 Task: open an excel sheet and write heading  Budget GuruAdd Categories in a column and its values below  'Housing, Transportation, Groceries, Utilities, Entertainment, Dining Out, Health, Miscellaneous, Savings & Total. 'Add Budgeted amount in next column and its values below  $1,500, $300, $400, $200, $150, $250, $100, $200, $500 & $4,600. Add Actual amountin next column and its values below   $1,400, $280, $420, $180, $170, $230, $120, $180, $520 & $4,500. Add Difference in next column and its values below  -$100, -$20, +$20, -$20, +$20, -$20, +$20, -$20, +$20 & -$100Save page Expense Control Sheet
Action: Mouse pressed left at (1241, 262)
Screenshot: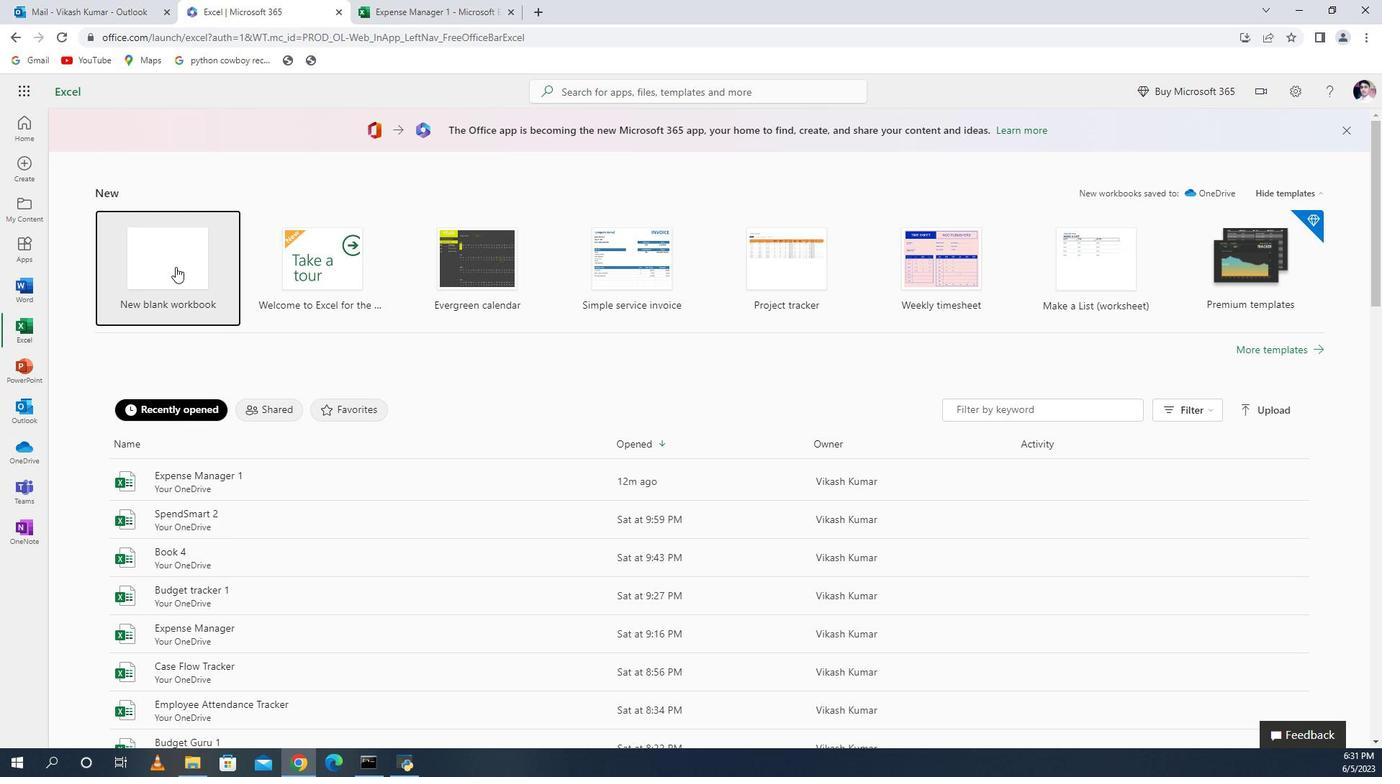 
Action: Mouse moved to (1127, 285)
Screenshot: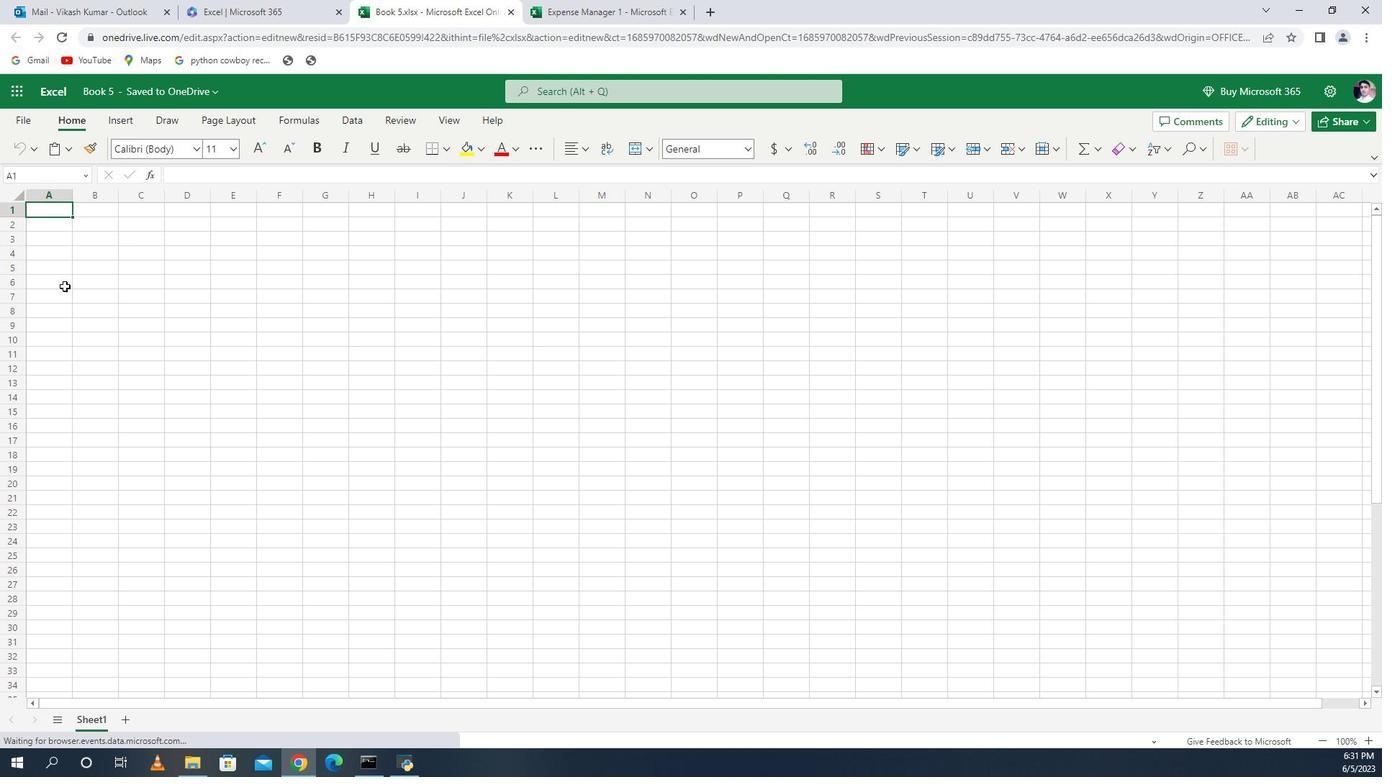 
Action: Mouse pressed left at (1127, 285)
Screenshot: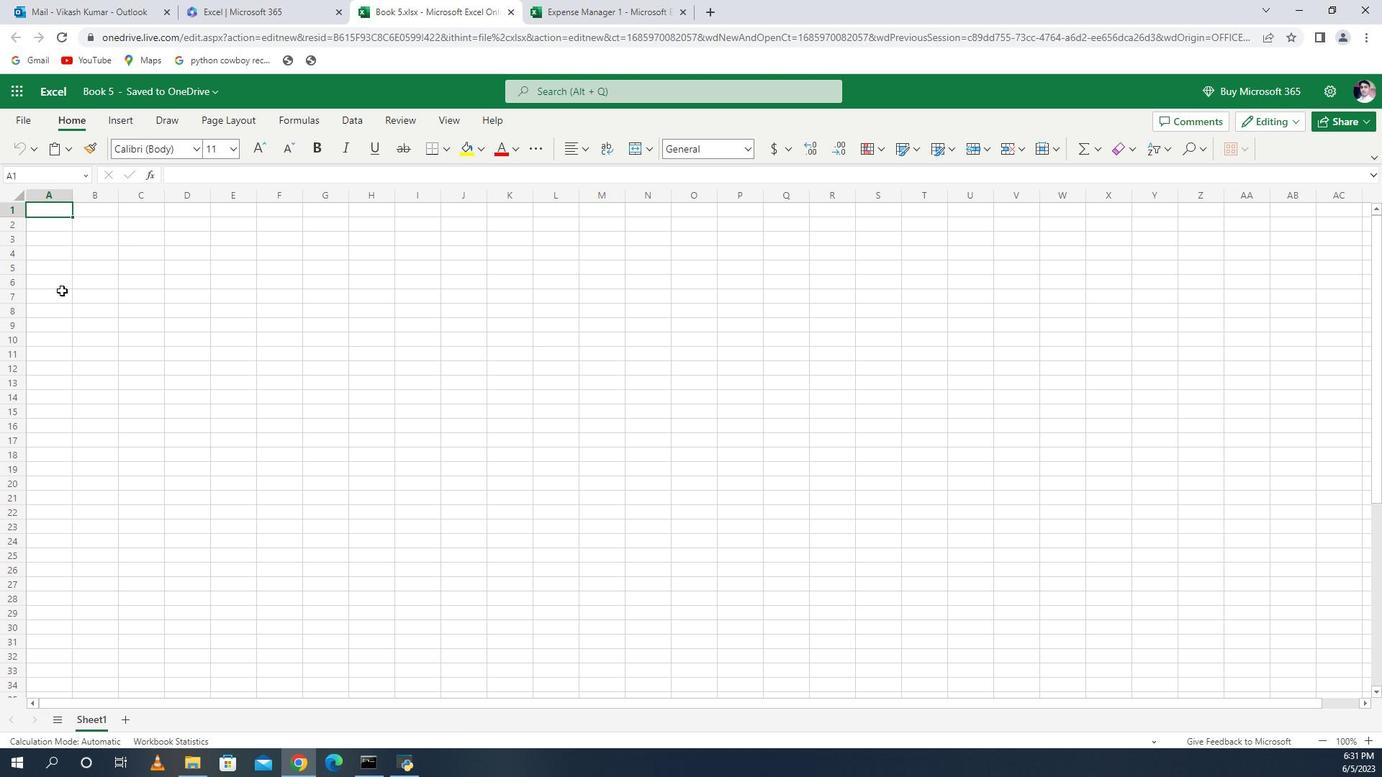 
Action: Key pressed <Key.up><Key.up><Key.up><Key.up><Key.up><Key.up>
Screenshot: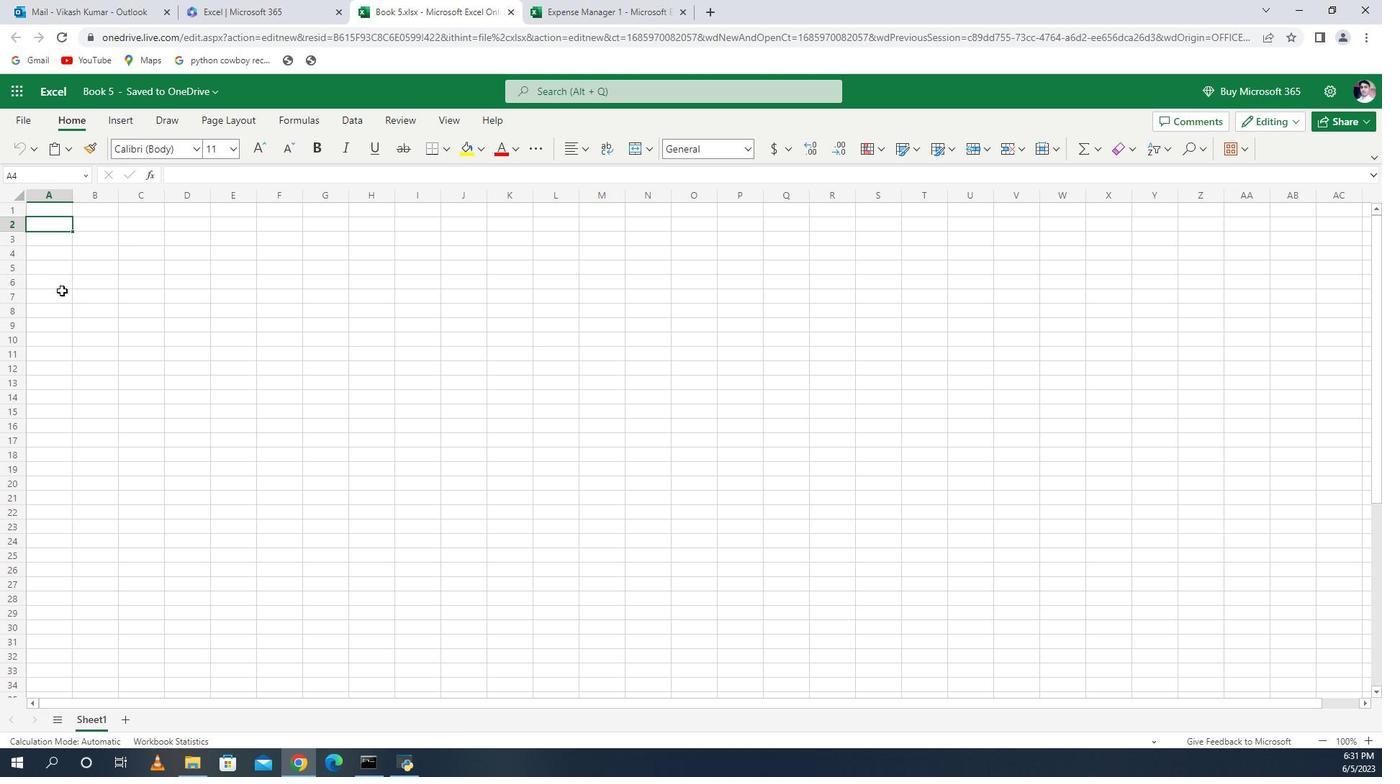 
Action: Mouse moved to (1166, 83)
Screenshot: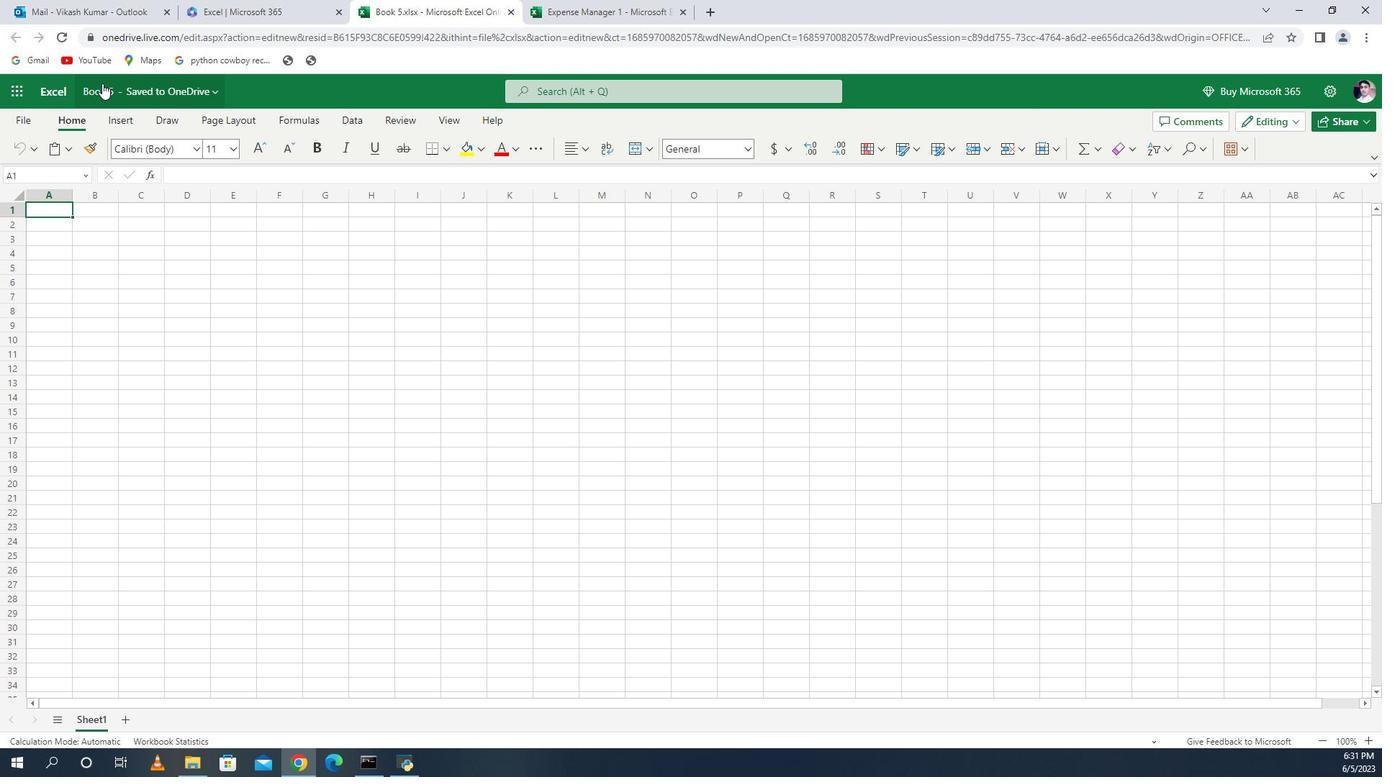 
Action: Mouse pressed left at (1166, 83)
Screenshot: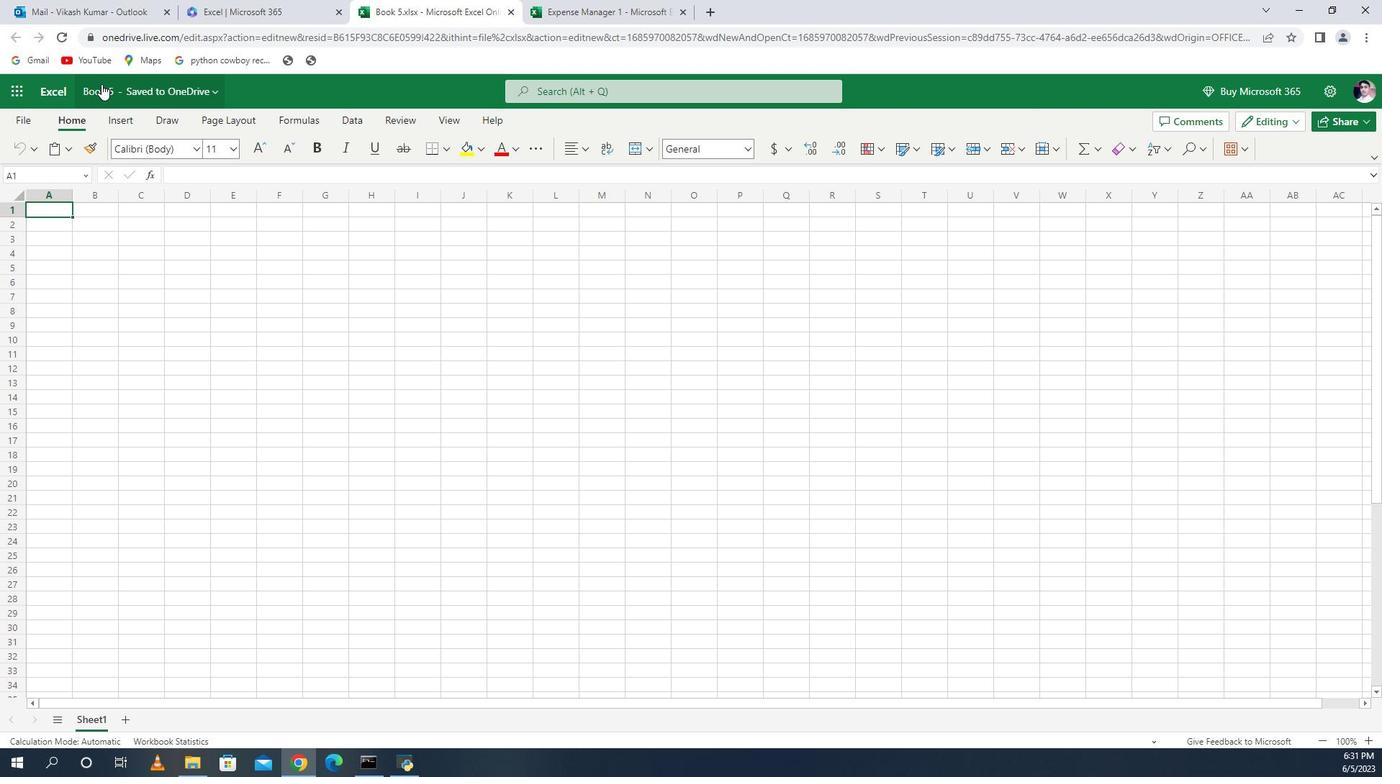
Action: Key pressed <Key.shift>Budget<Key.space><Key.shift>Gt<Key.backspace>ru<Key.backspace><Key.backspace>uructrl+Actrl+C<Key.enter>
Screenshot: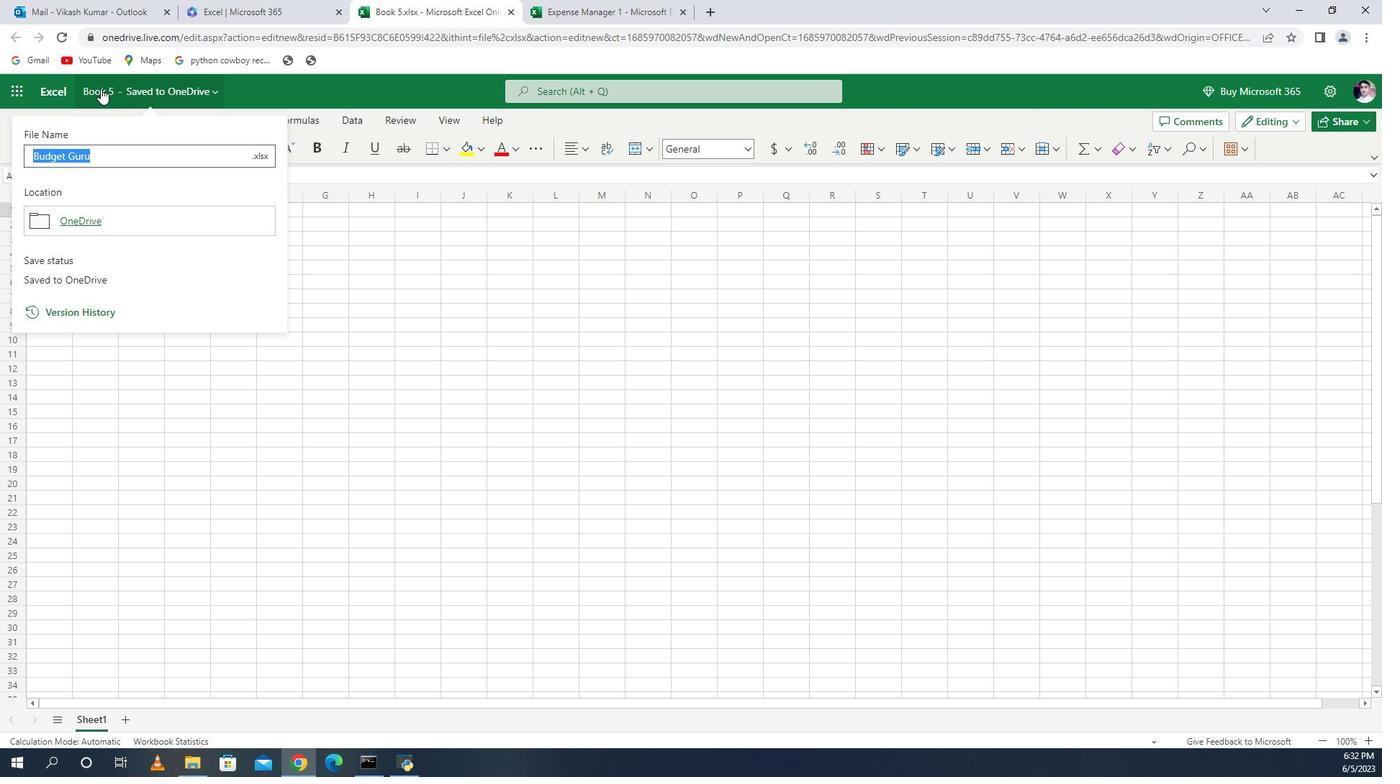 
Action: Mouse moved to (1160, 717)
Screenshot: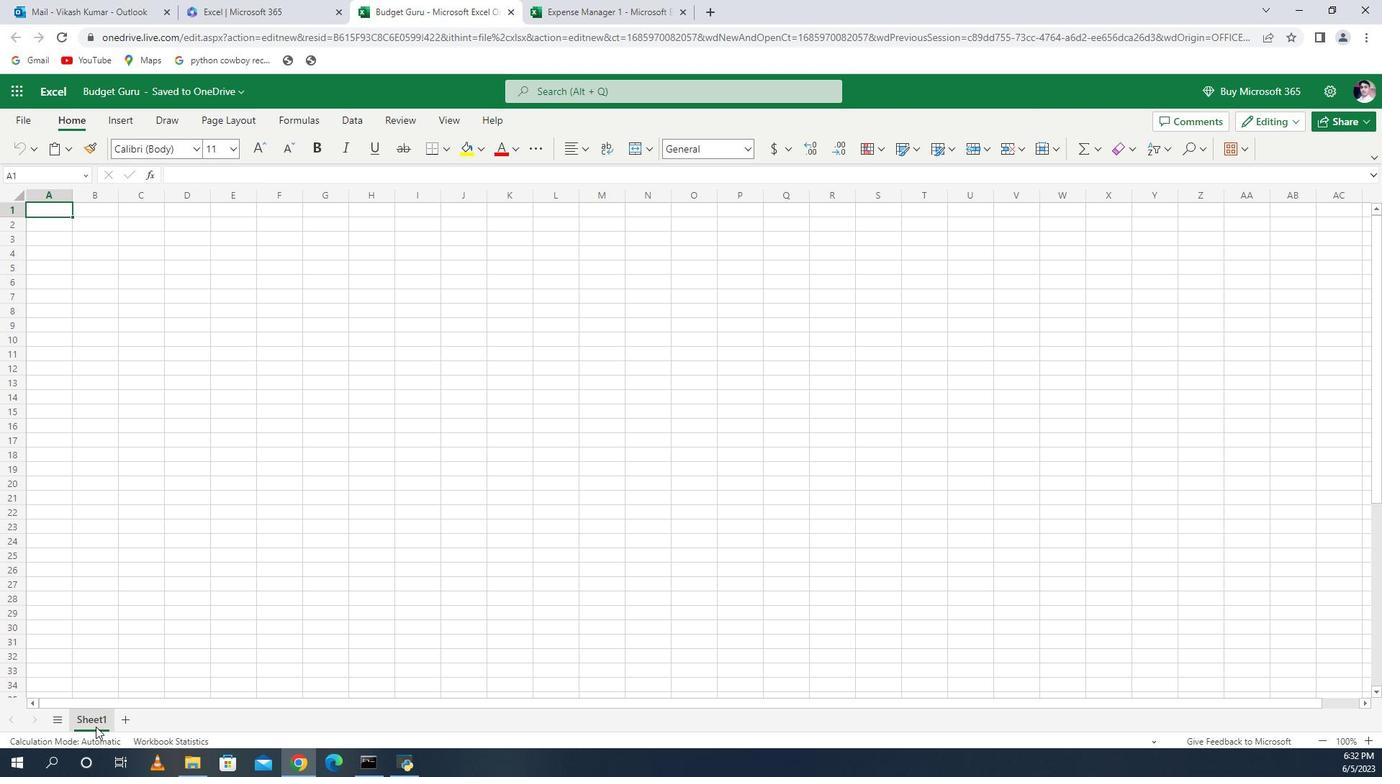 
Action: Mouse pressed right at (1160, 717)
Screenshot: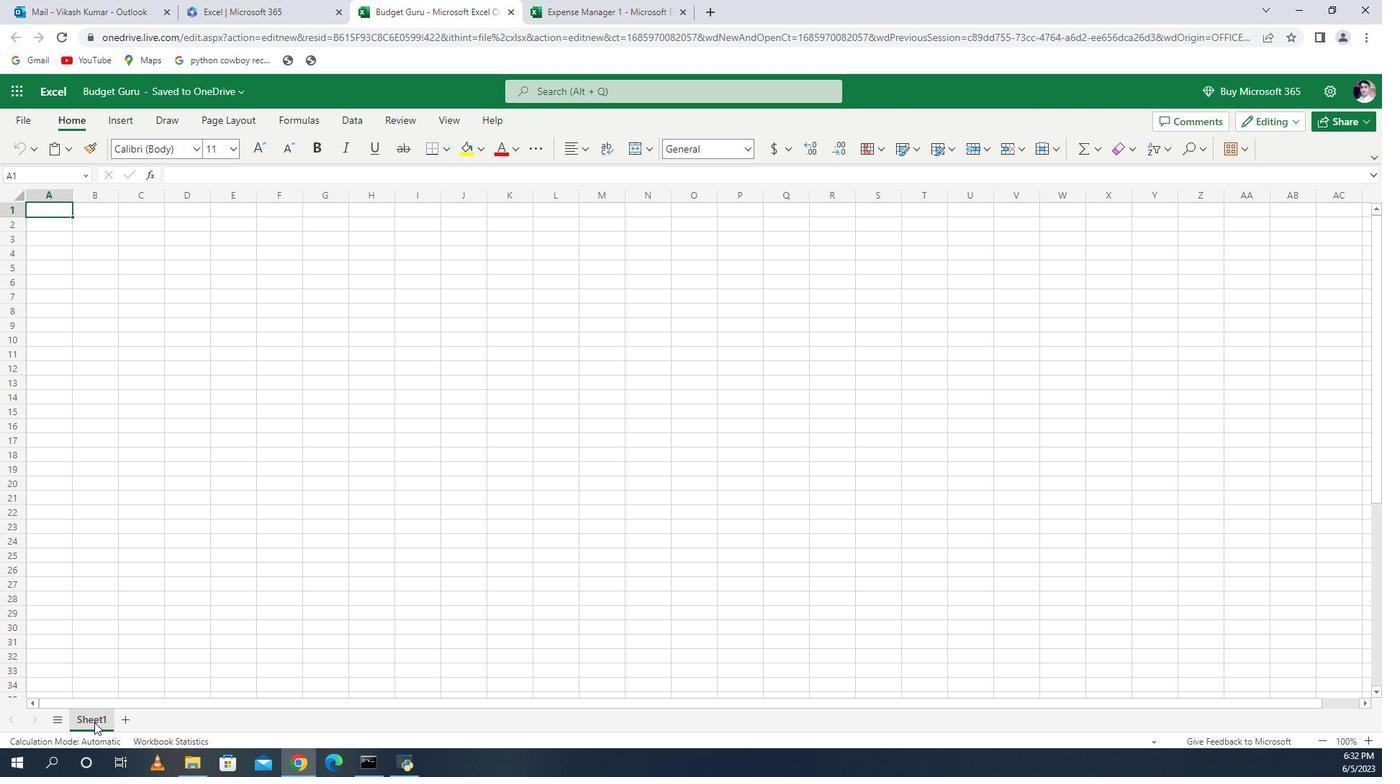 
Action: Mouse moved to (1212, 512)
Screenshot: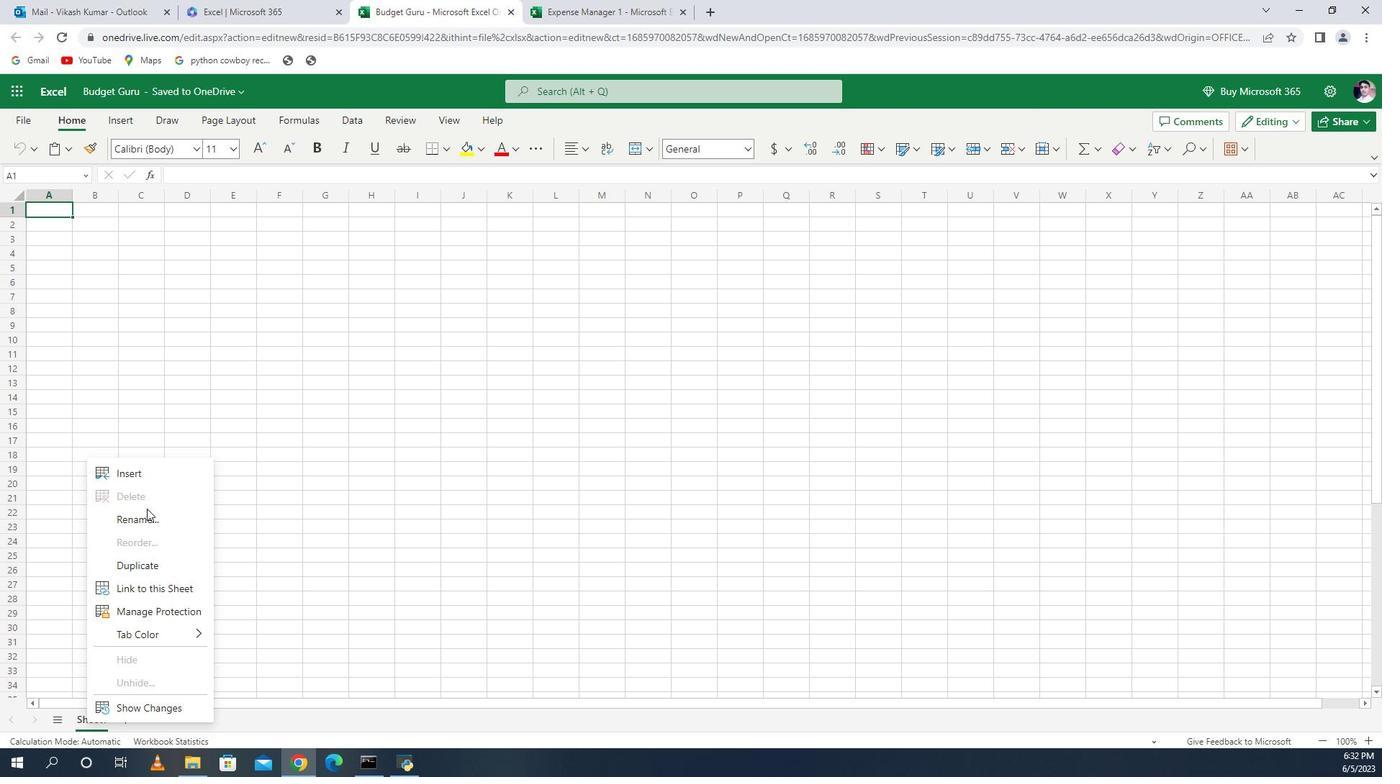 
Action: Mouse pressed left at (1212, 512)
Screenshot: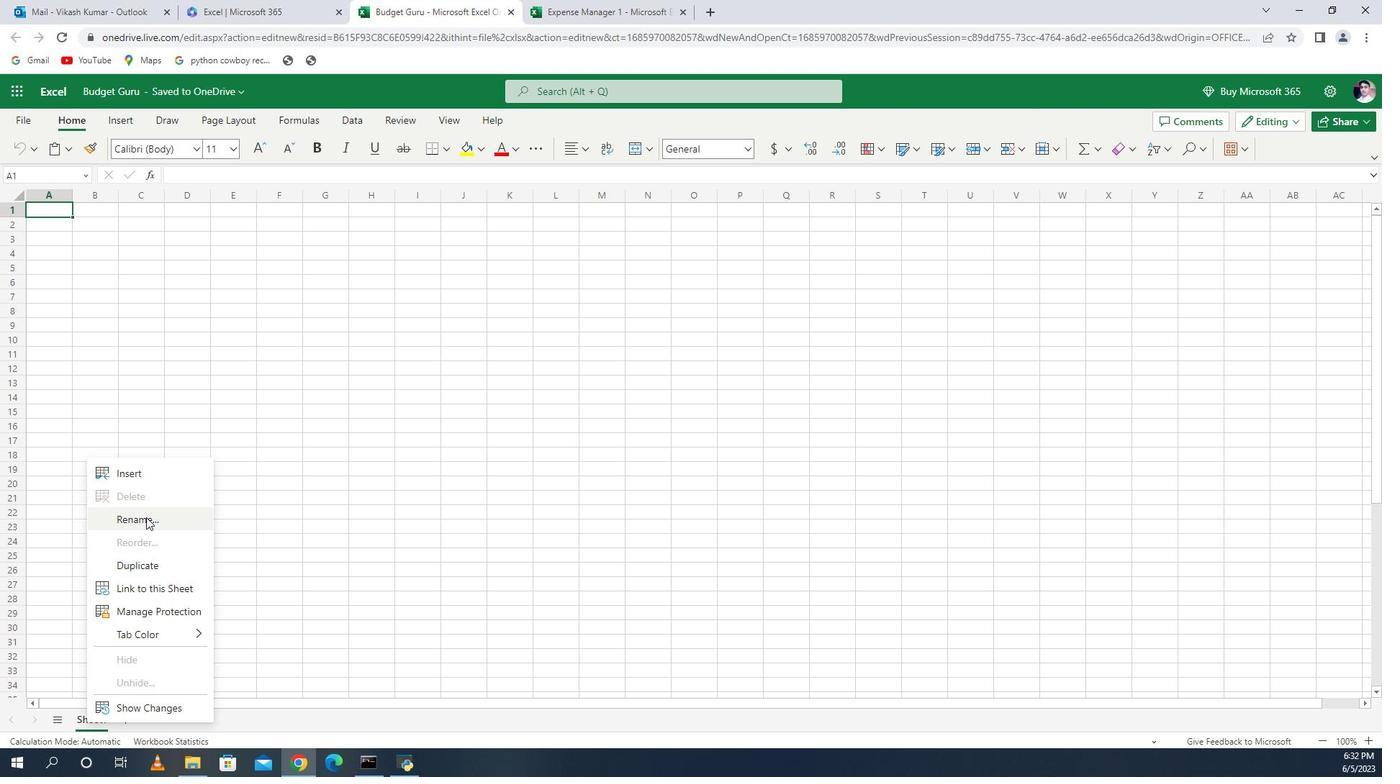 
Action: Key pressed ctrl+Actrl+V<Key.enter>
Screenshot: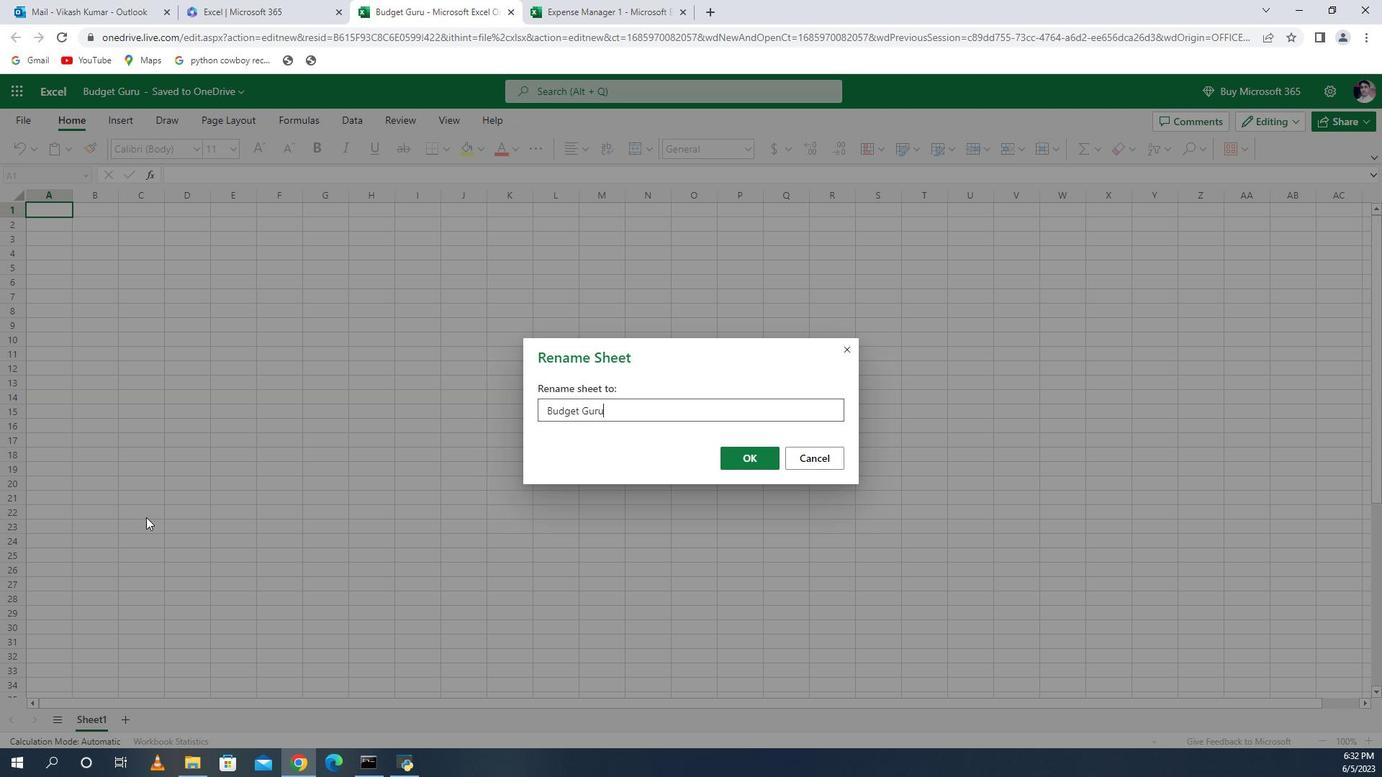 
Action: Mouse moved to (1157, 369)
Screenshot: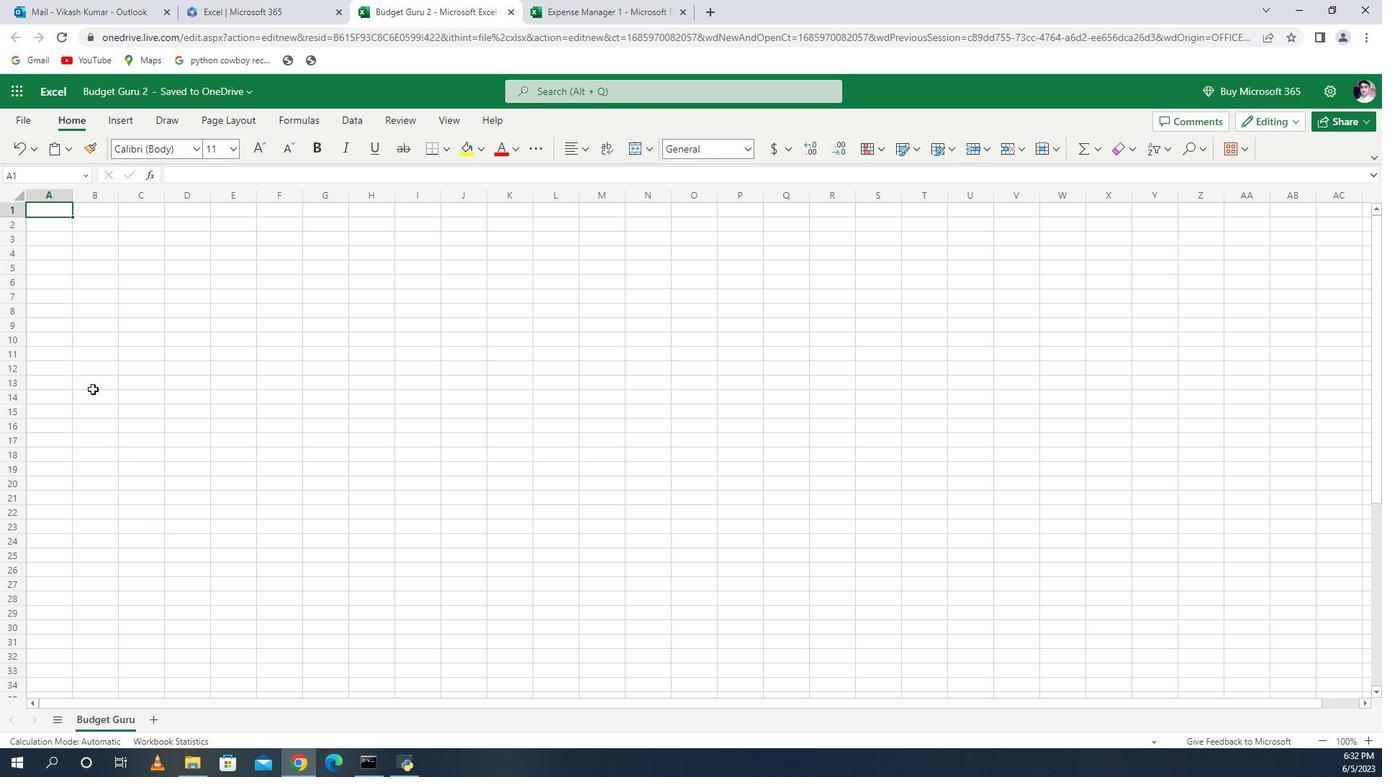 
Action: Key pressed ctrl+V
Screenshot: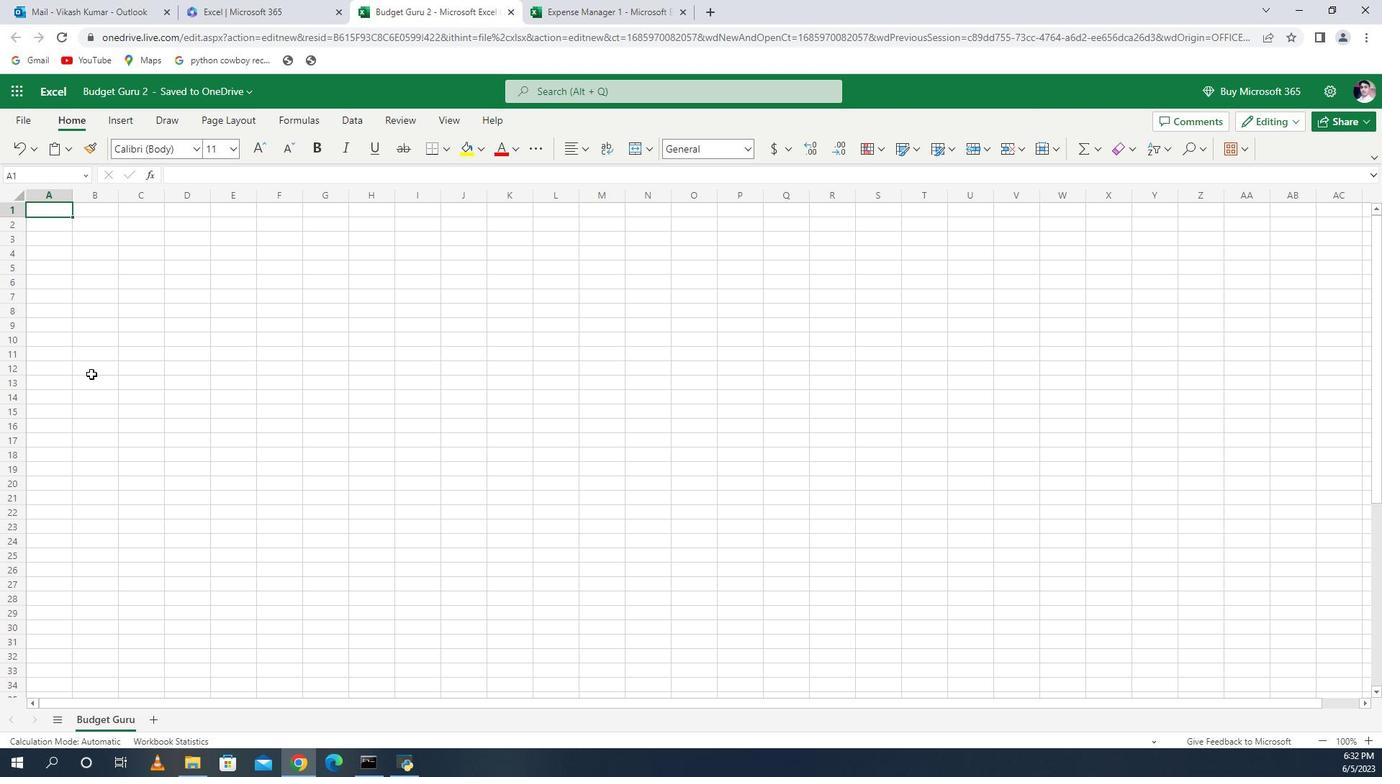 
Action: Mouse pressed left at (1157, 369)
Screenshot: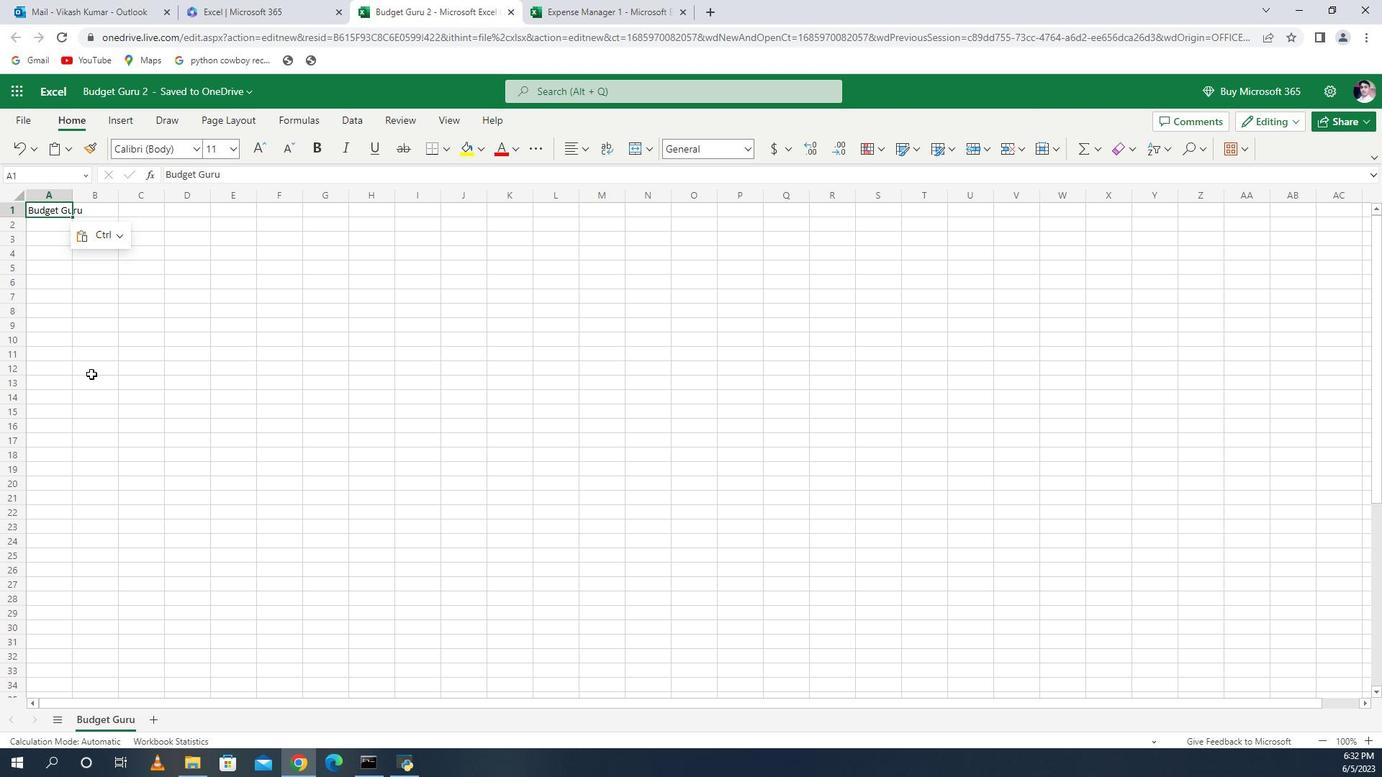 
Action: Mouse moved to (1138, 192)
Screenshot: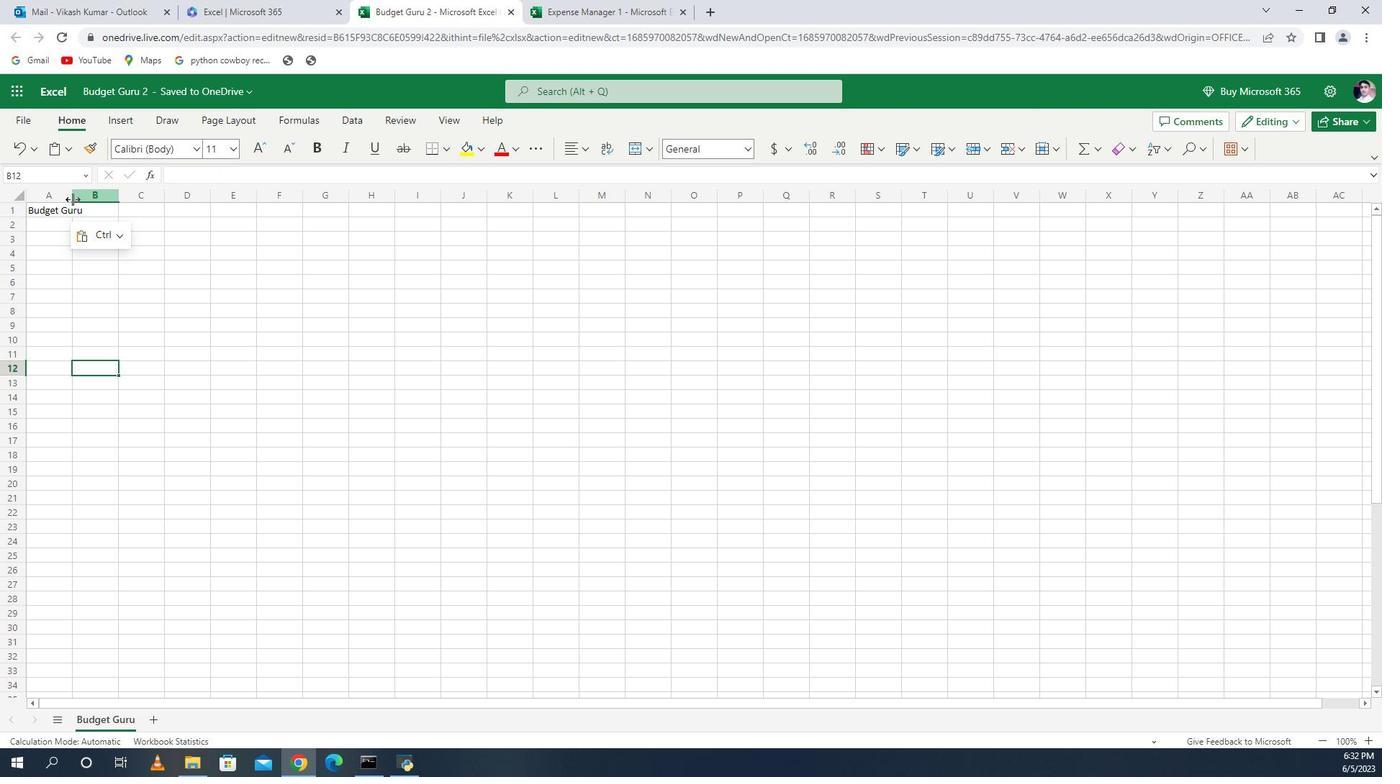 
Action: Mouse pressed left at (1138, 192)
Screenshot: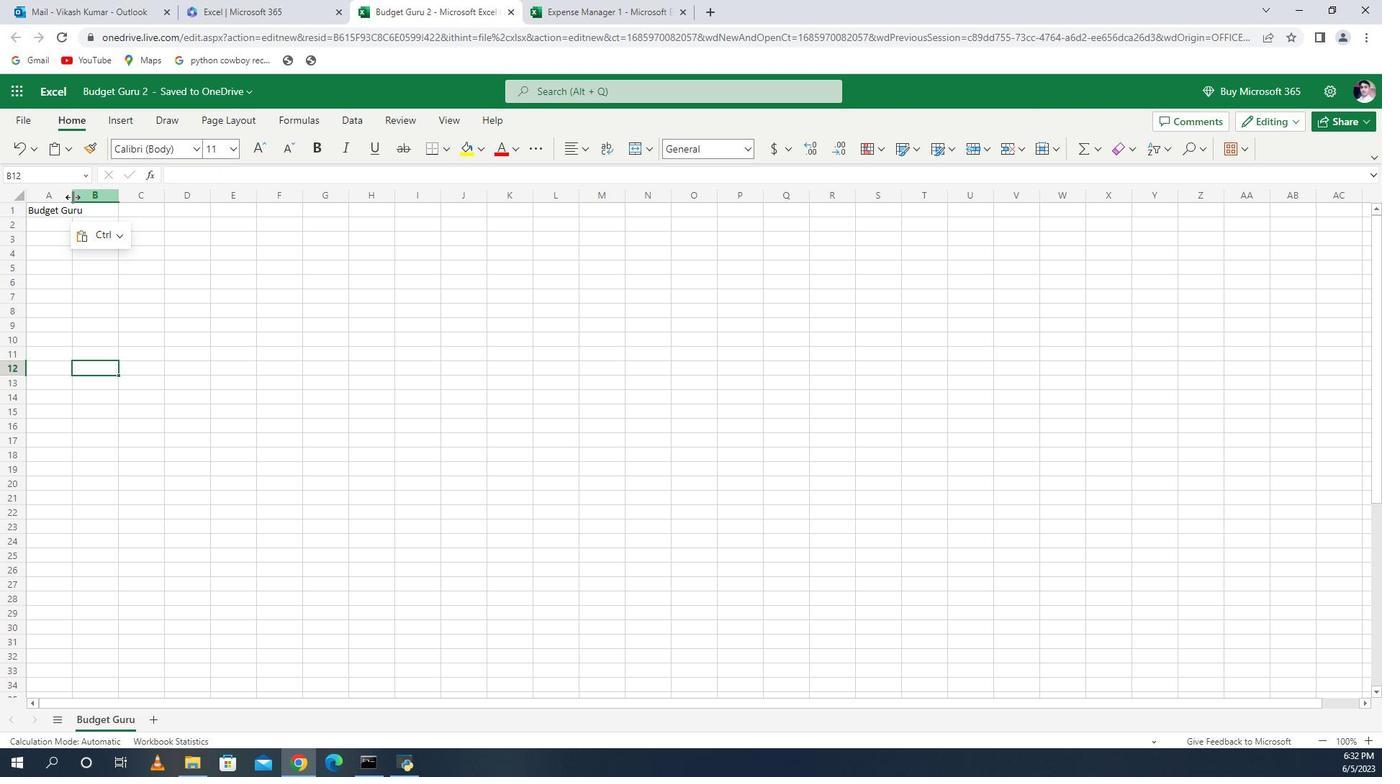 
Action: Mouse pressed left at (1138, 192)
Screenshot: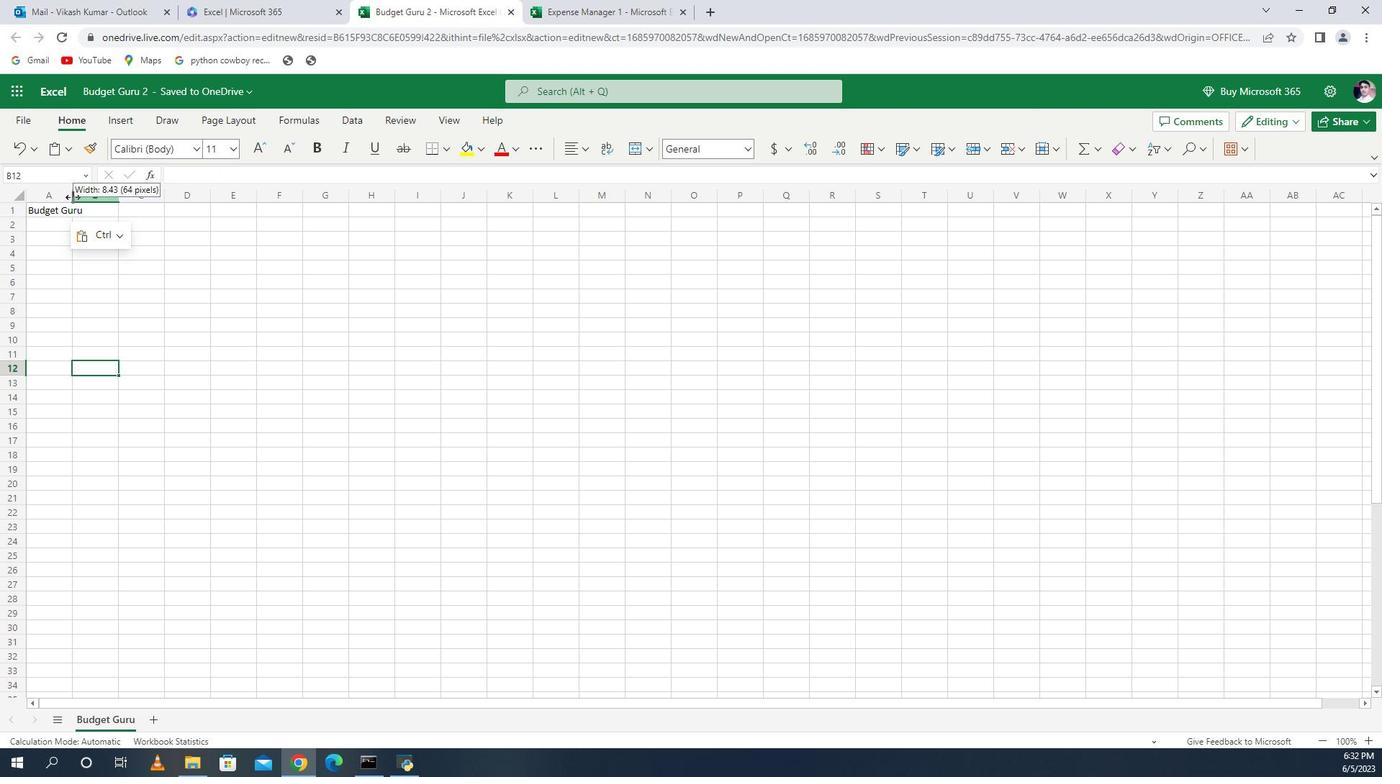 
Action: Mouse moved to (1145, 219)
Screenshot: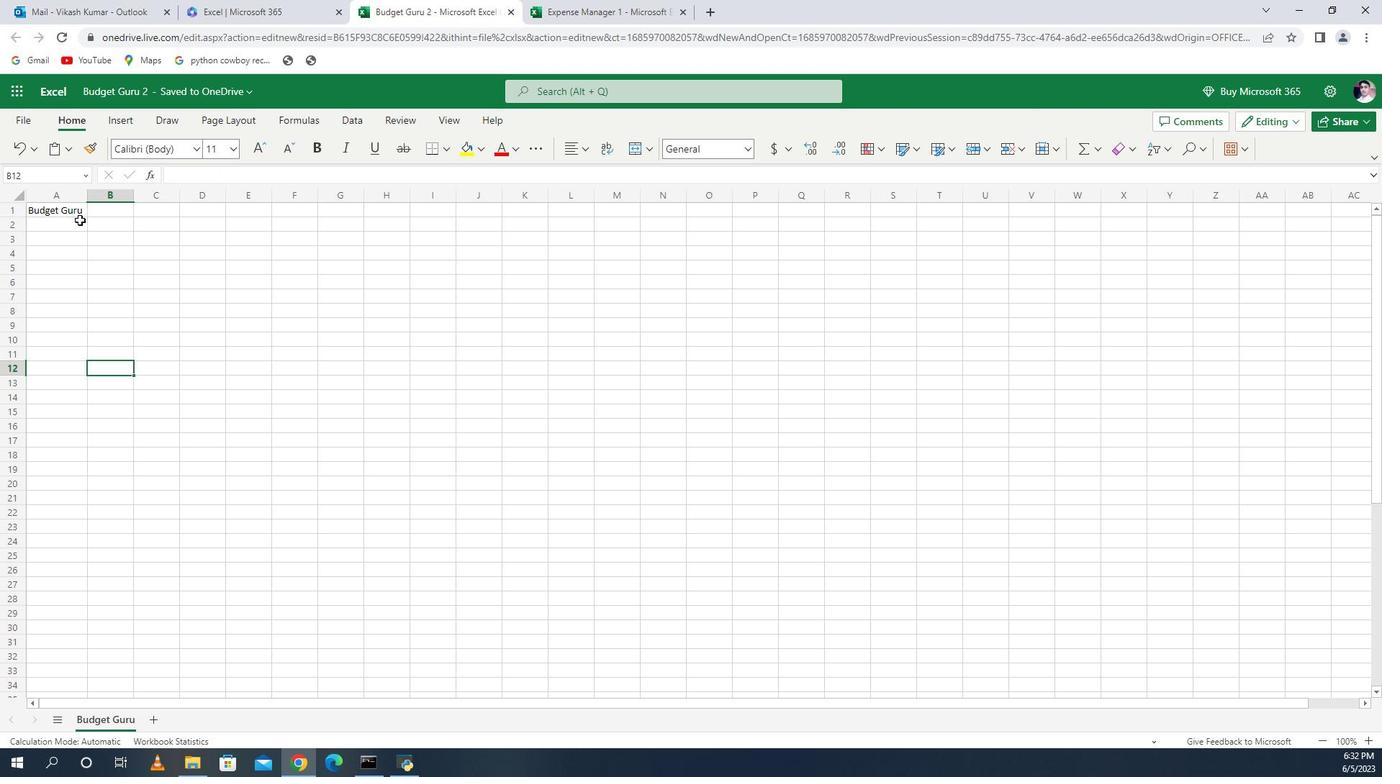 
Action: Mouse pressed left at (1145, 219)
Screenshot: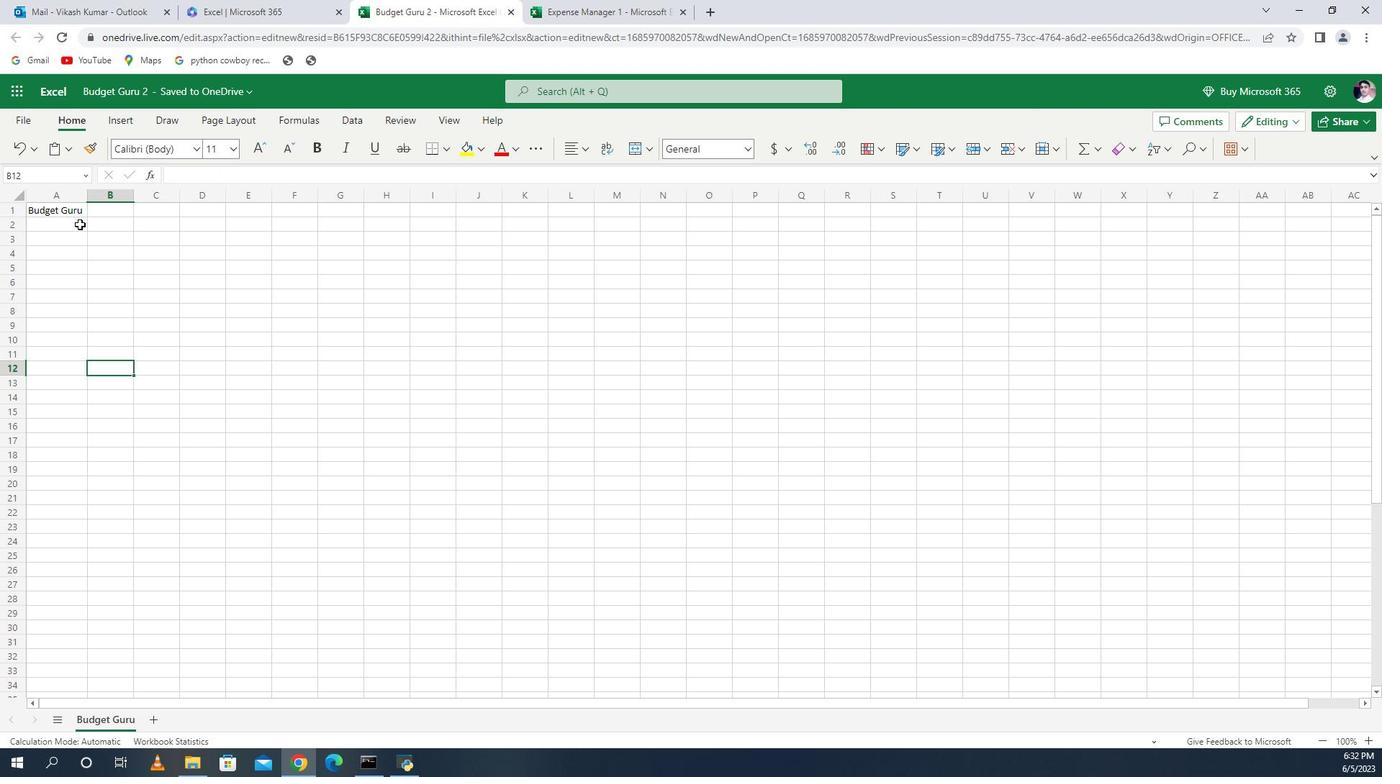
Action: Mouse moved to (1311, 298)
Screenshot: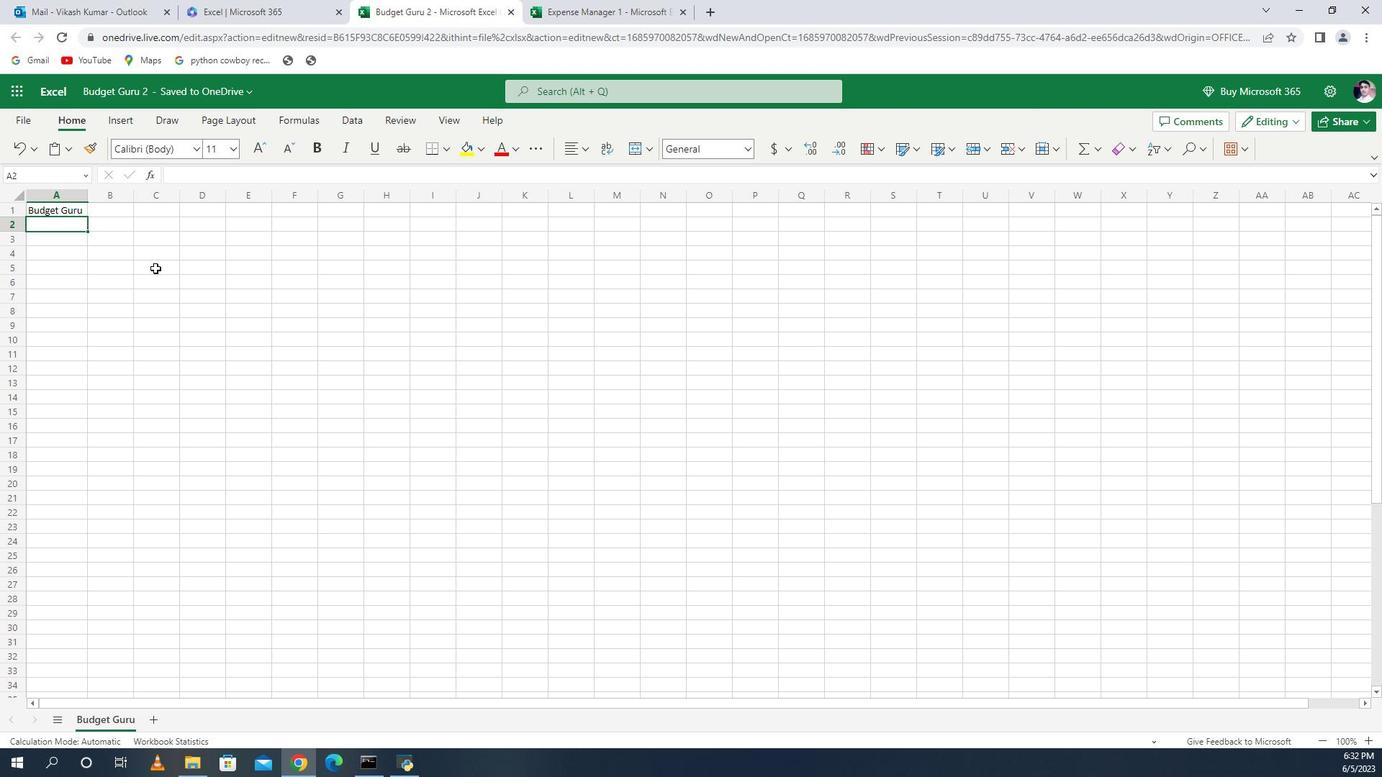 
Action: Key pressed <Key.shift>Categories<Key.enter><Key.shift>Housn<Key.enter><Key.up><Key.shift>Housing<Key.enter><Key.shift>Transportation<Key.enter><Key.shift><Key.shift><Key.shift><Key.shift><Key.shift>Grocries<Key.enter><Key.shift>Utilities<Key.enter><Key.shift>Entertainment<Key.enter><Key.shift><Key.shift><Key.shift><Key.shift><Key.shift><Key.shift><Key.shift><Key.shift><Key.shift><Key.shift><Key.shift><Key.shift><Key.shift><Key.shift><Key.shift><Key.shift><Key.shift><Key.shift><Key.shift><Key.shift><Key.shift><Key.shift><Key.shift><Key.shift><Key.shift><Key.shift><Key.shift><Key.shift><Key.shift><Key.shift><Key.shift><Key.shift><Key.shift><Key.shift><Key.shift><Key.shift>Dining<Key.space><Key.shift>Out<Key.enter><Key.shift><Key.shift><Key.shift><Key.shift><Key.shift><Key.shift><Key.shift><Key.shift><Key.shift><Key.shift><Key.shift><Key.shift><Key.shift><Key.shift><Key.shift><Key.shift><Key.shift><Key.shift><Key.shift><Key.shift>Health<Key.enter><Key.shift>Miscellance<Key.backspace><Key.backspace>eous<Key.enter><Key.shift>Savings<Key.enter><Key.shift>Total<Key.enter><Key.right>
Screenshot: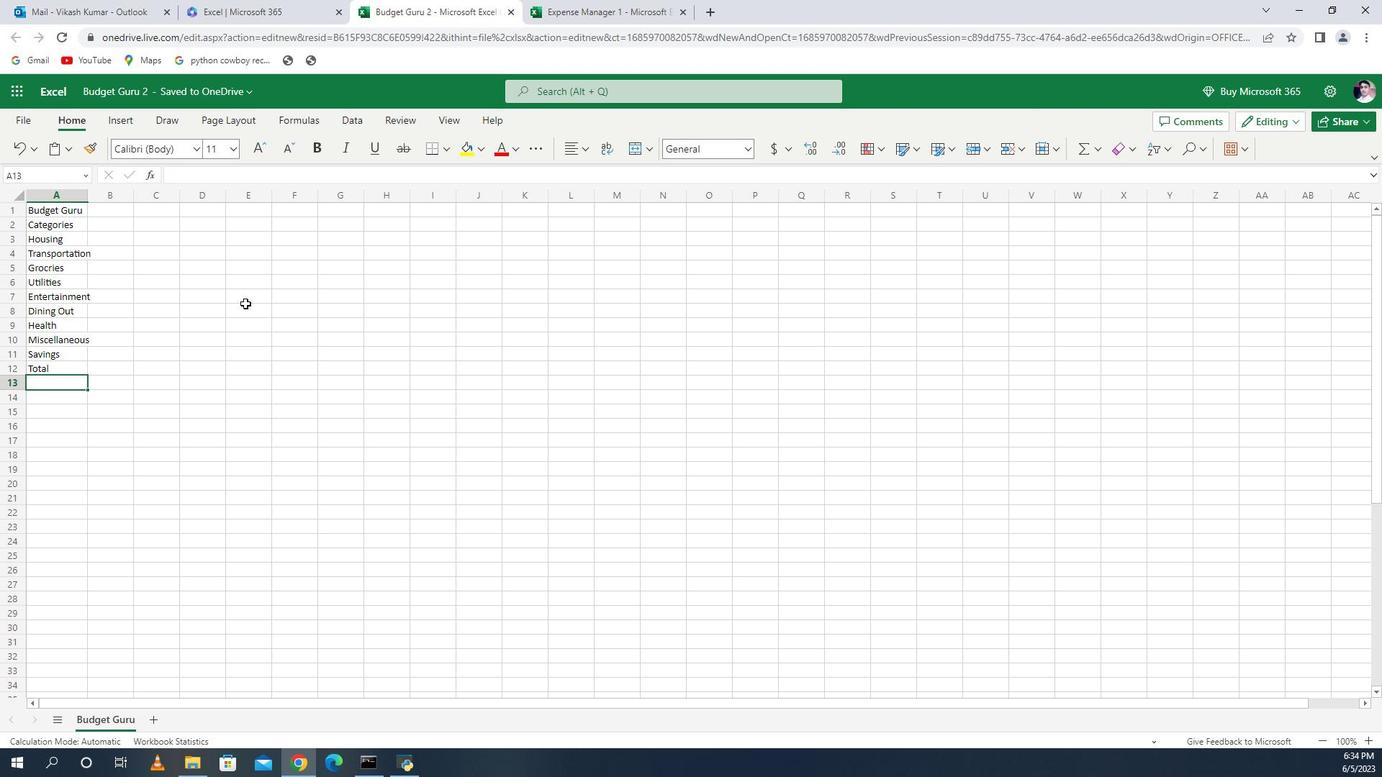 
Action: Mouse moved to (1153, 192)
Screenshot: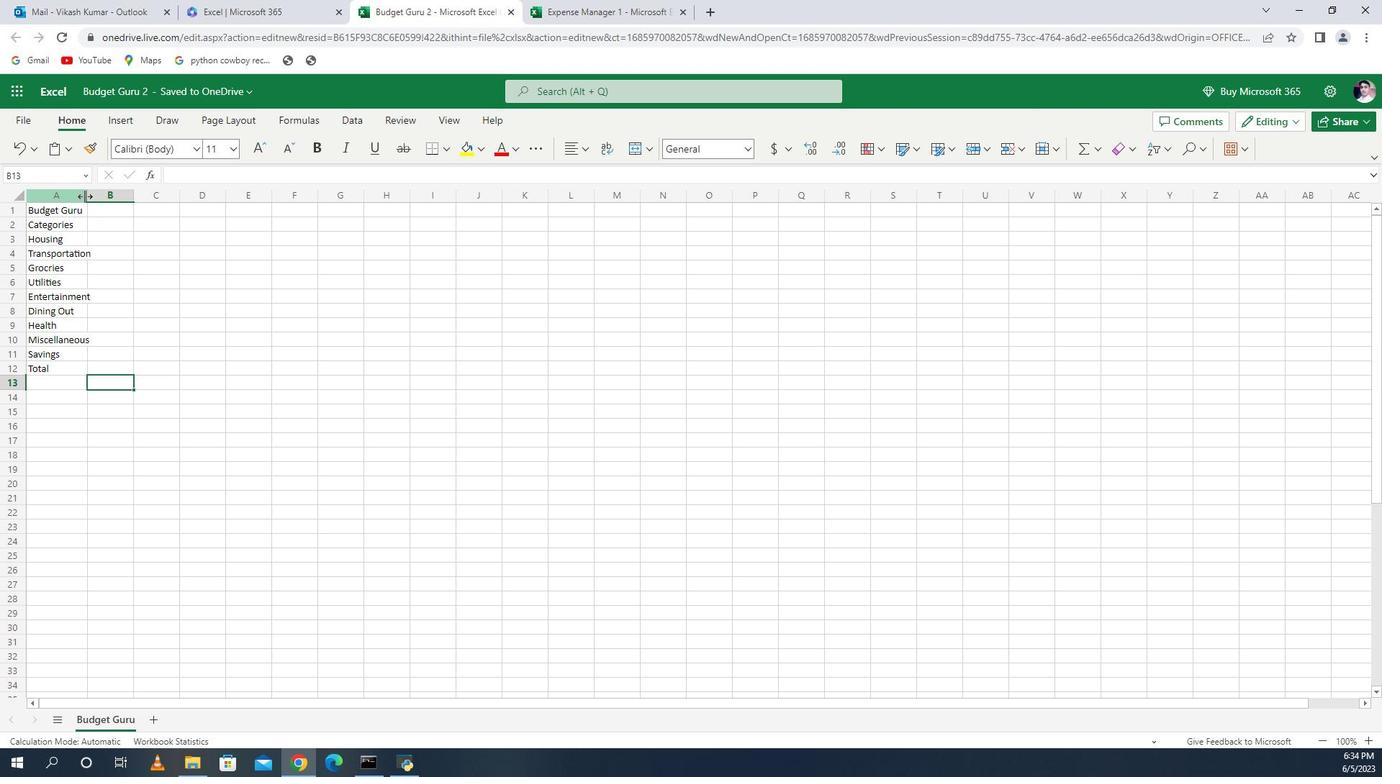 
Action: Mouse pressed left at (1153, 192)
Screenshot: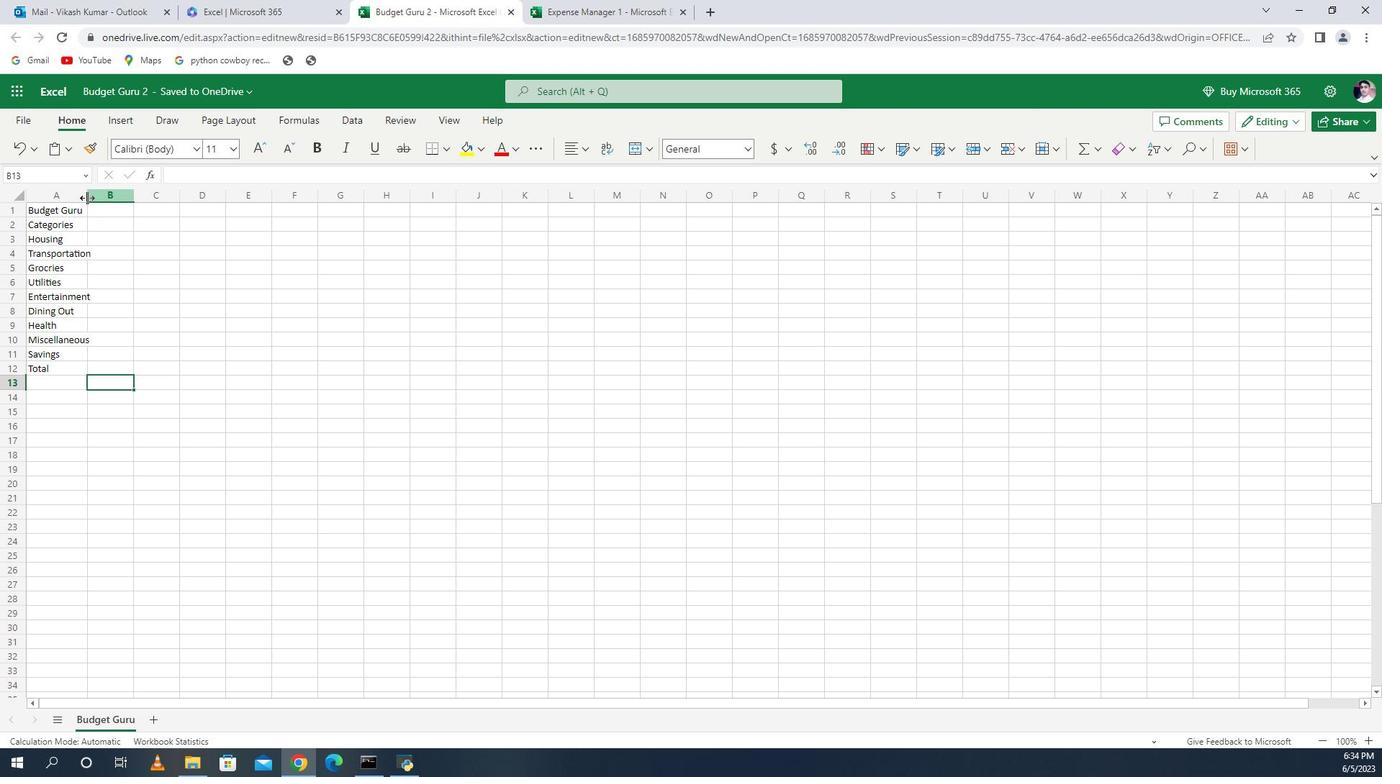 
Action: Mouse pressed left at (1153, 192)
Screenshot: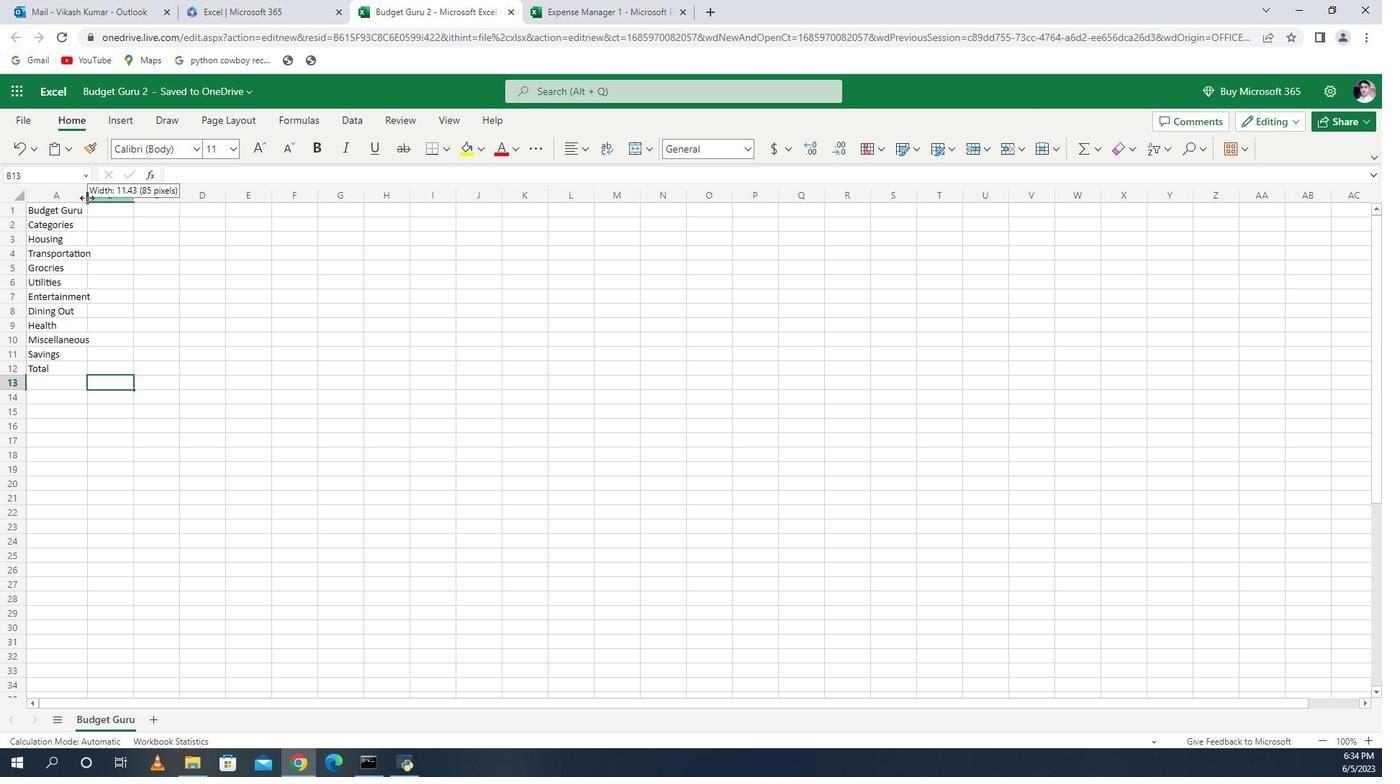
Action: Mouse moved to (1194, 209)
Screenshot: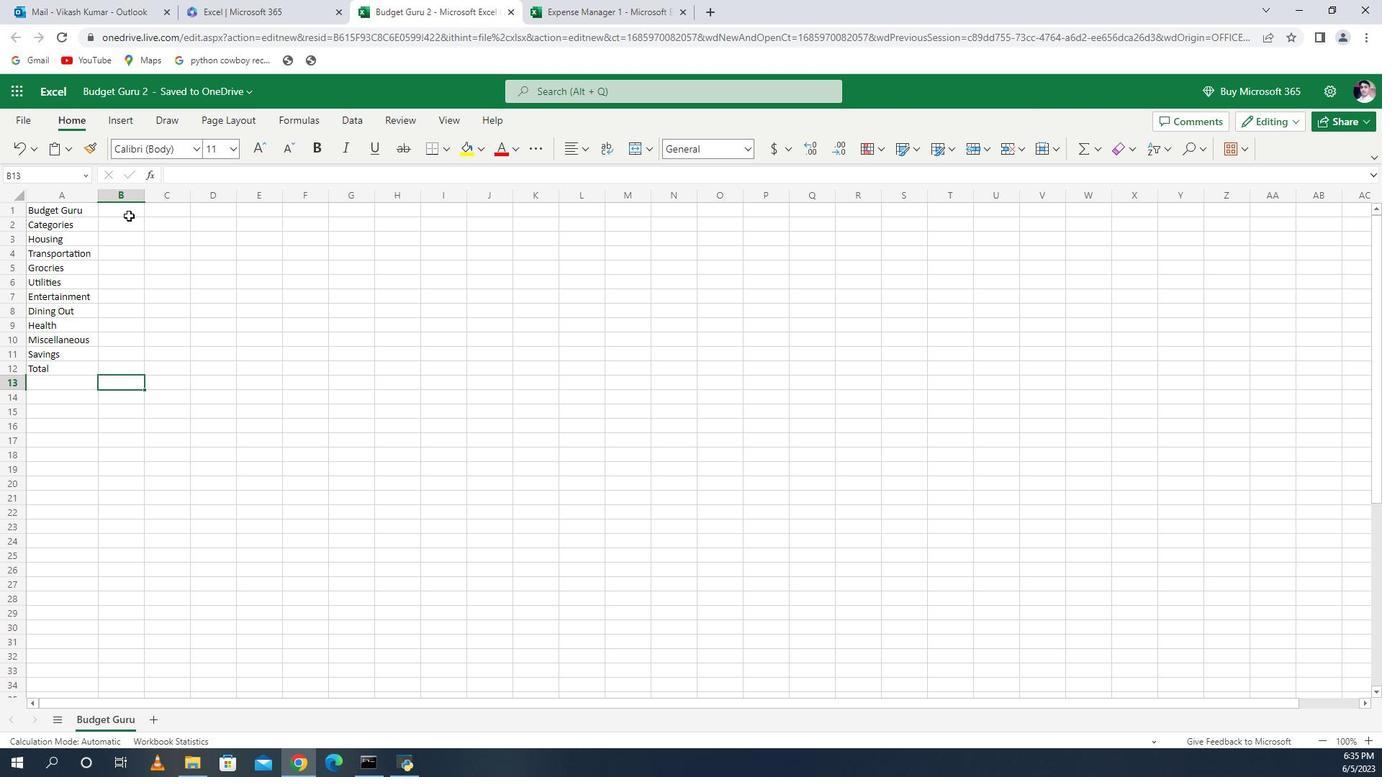 
Action: Mouse pressed left at (1194, 209)
Screenshot: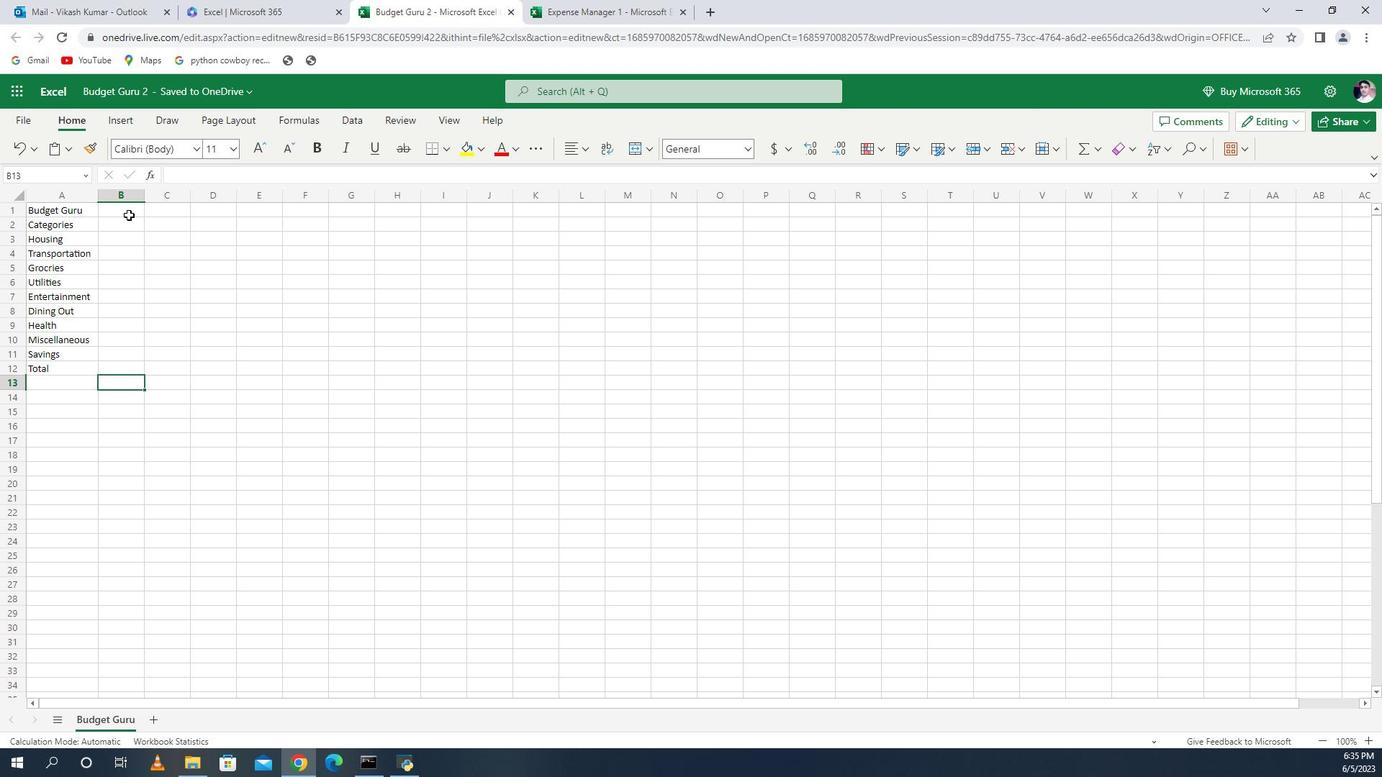 
Action: Mouse moved to (1193, 248)
Screenshot: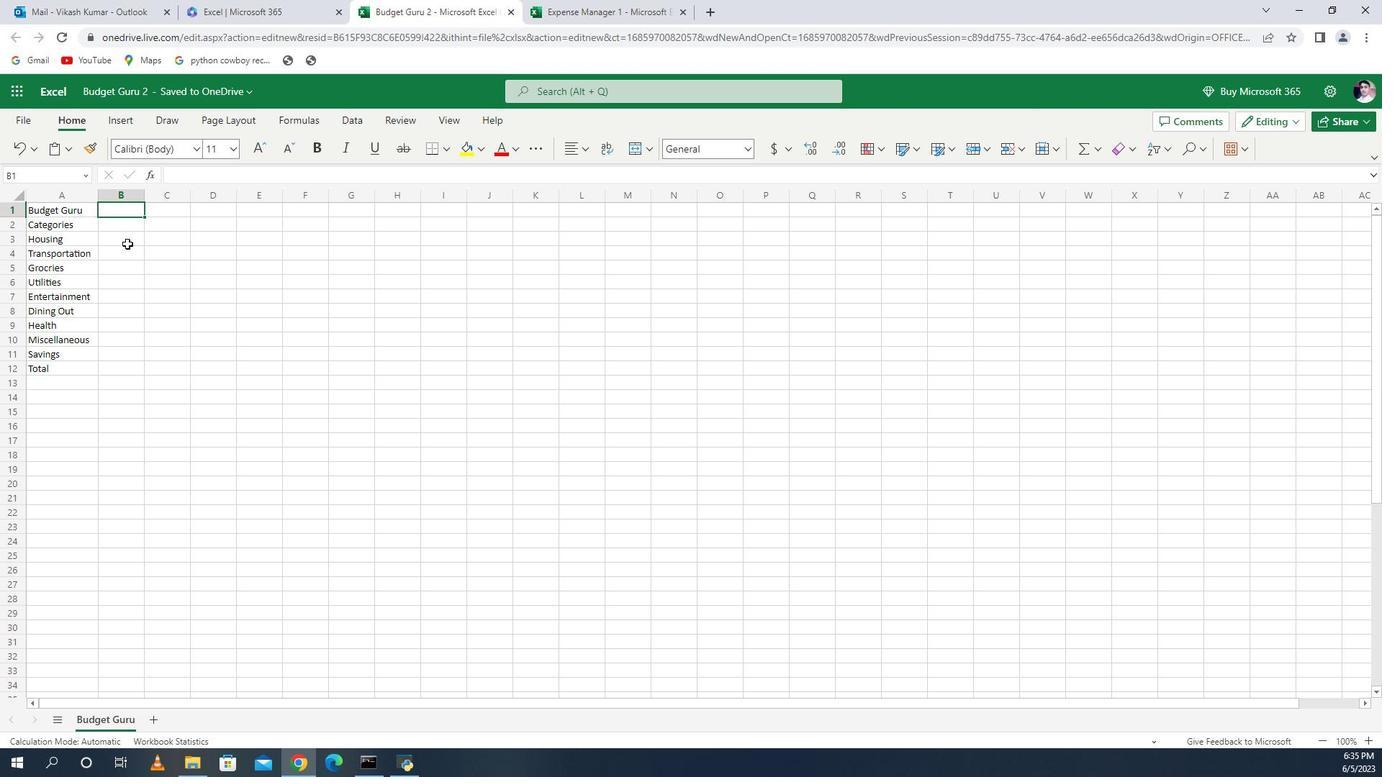 
Action: Mouse pressed left at (1193, 248)
Screenshot: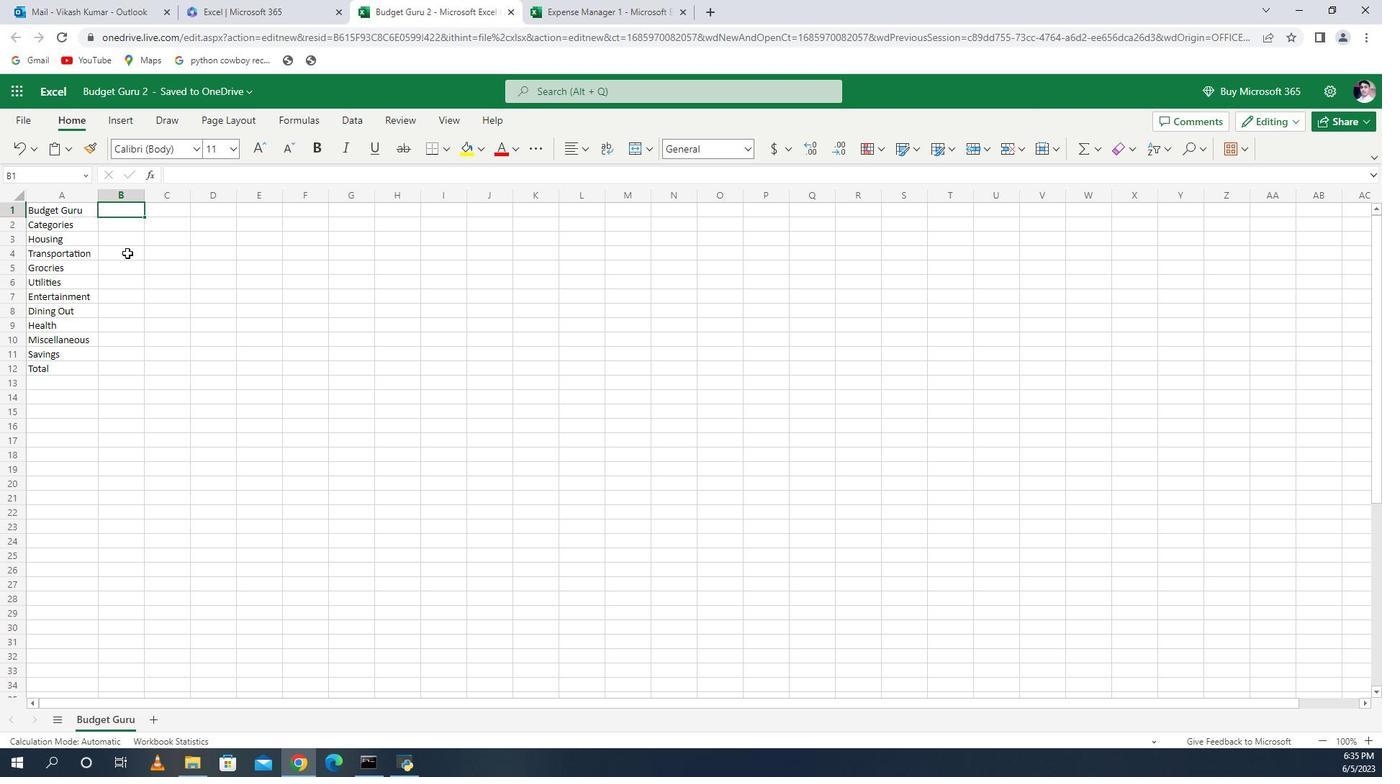 
Action: Mouse moved to (1191, 203)
Screenshot: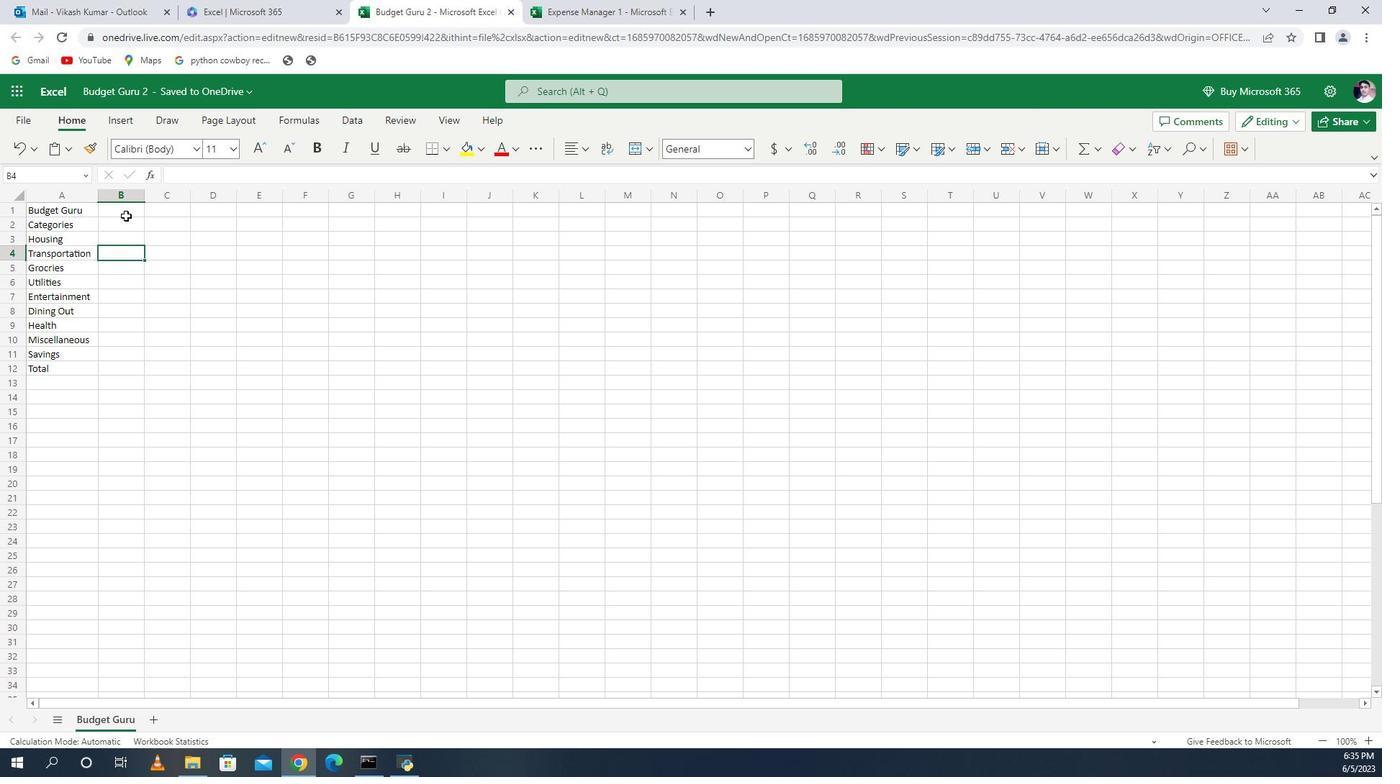 
Action: Mouse pressed left at (1191, 203)
Screenshot: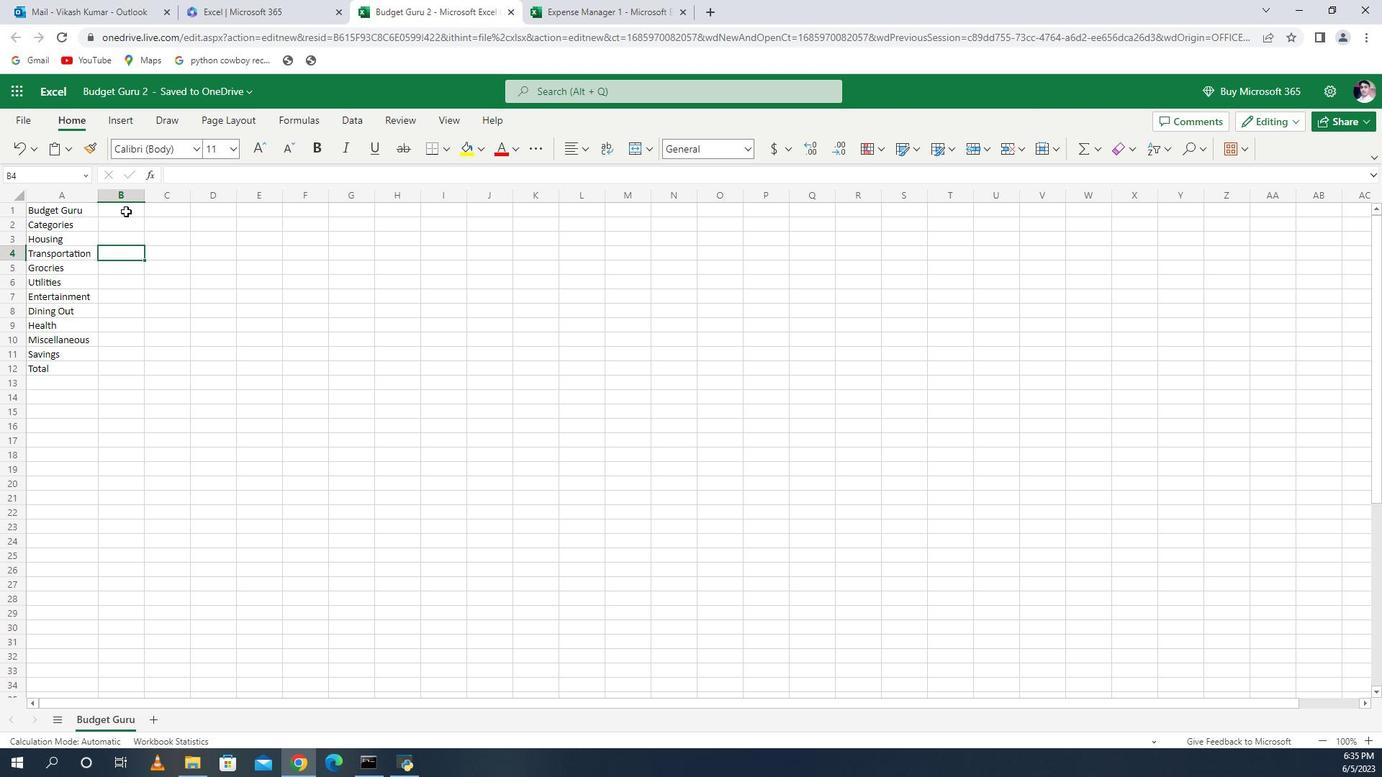 
Action: Key pressed <Key.up><Key.down><Key.down><Key.up><Key.shift><Key.shift><Key.shift><Key.shift><Key.shift><Key.shift><Key.shift><Key.shift><Key.shift><Key.shift><Key.shift><Key.shift><Key.shift><Key.shift><Key.shift><Key.shift><Key.shift><Key.shift><Key.shift><Key.shift><Key.shift><Key.shift><Key.shift><Key.shift><Key.shift><Key.shift><Key.shift><Key.shift><Key.shift><Key.shift><Key.shift>Budgete<Key.space><Key.shift>Amount<Key.enter>
Screenshot: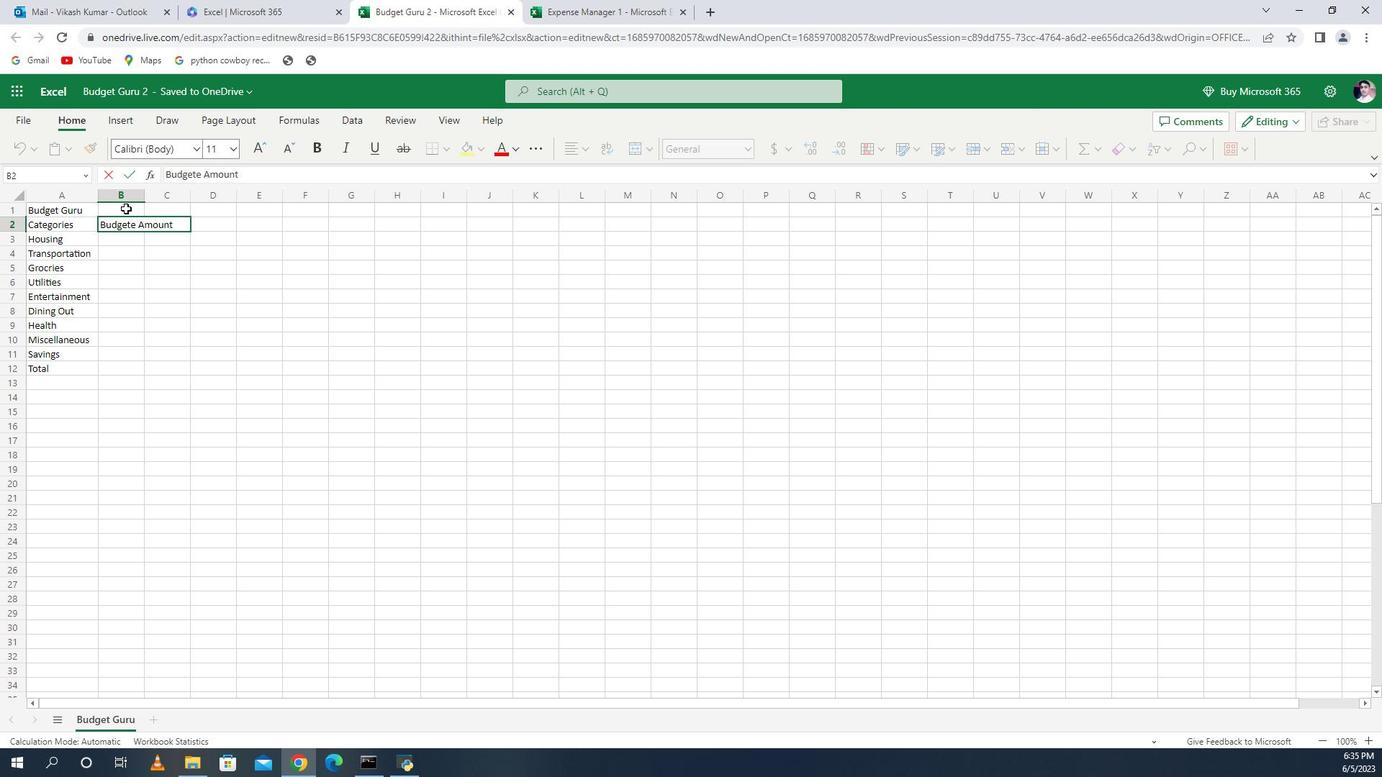 
Action: Mouse moved to (1199, 255)
Screenshot: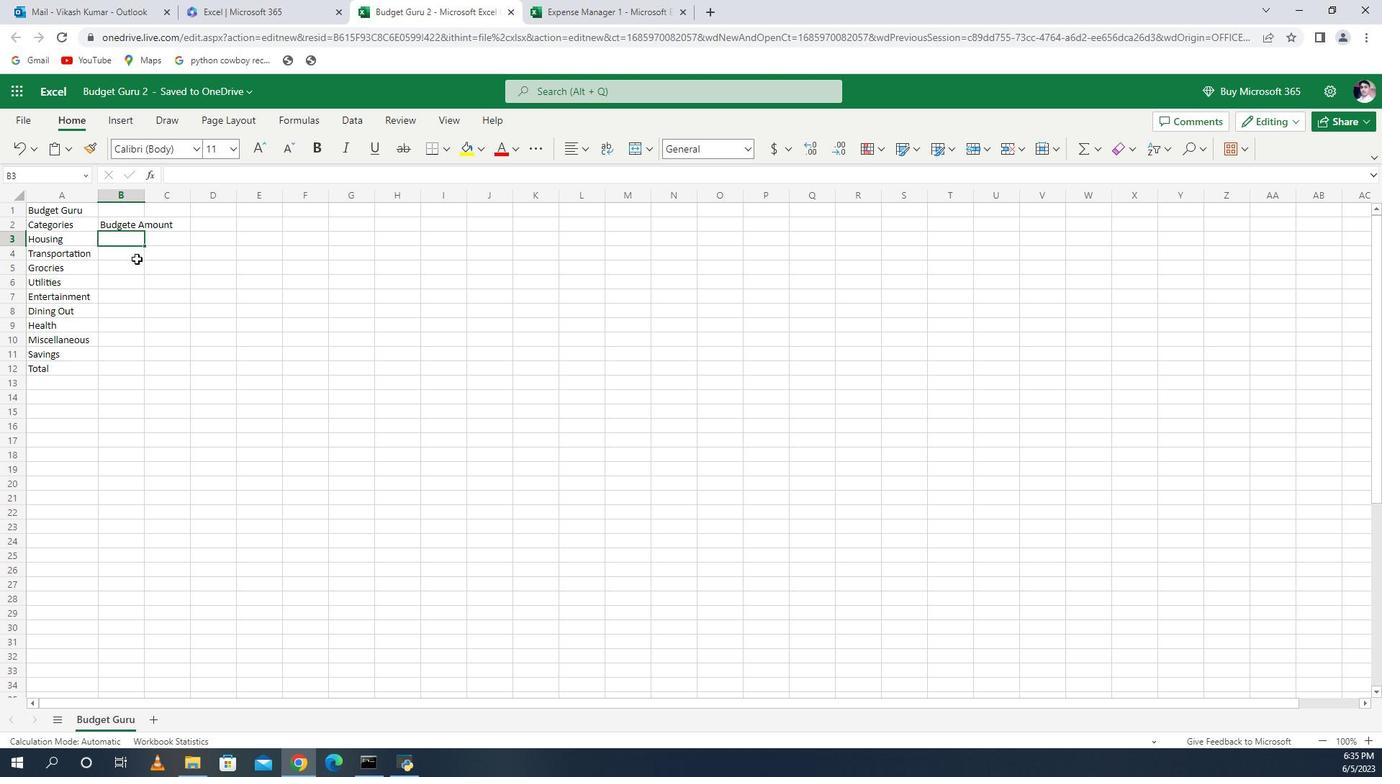 
Action: Mouse pressed left at (1199, 255)
Screenshot: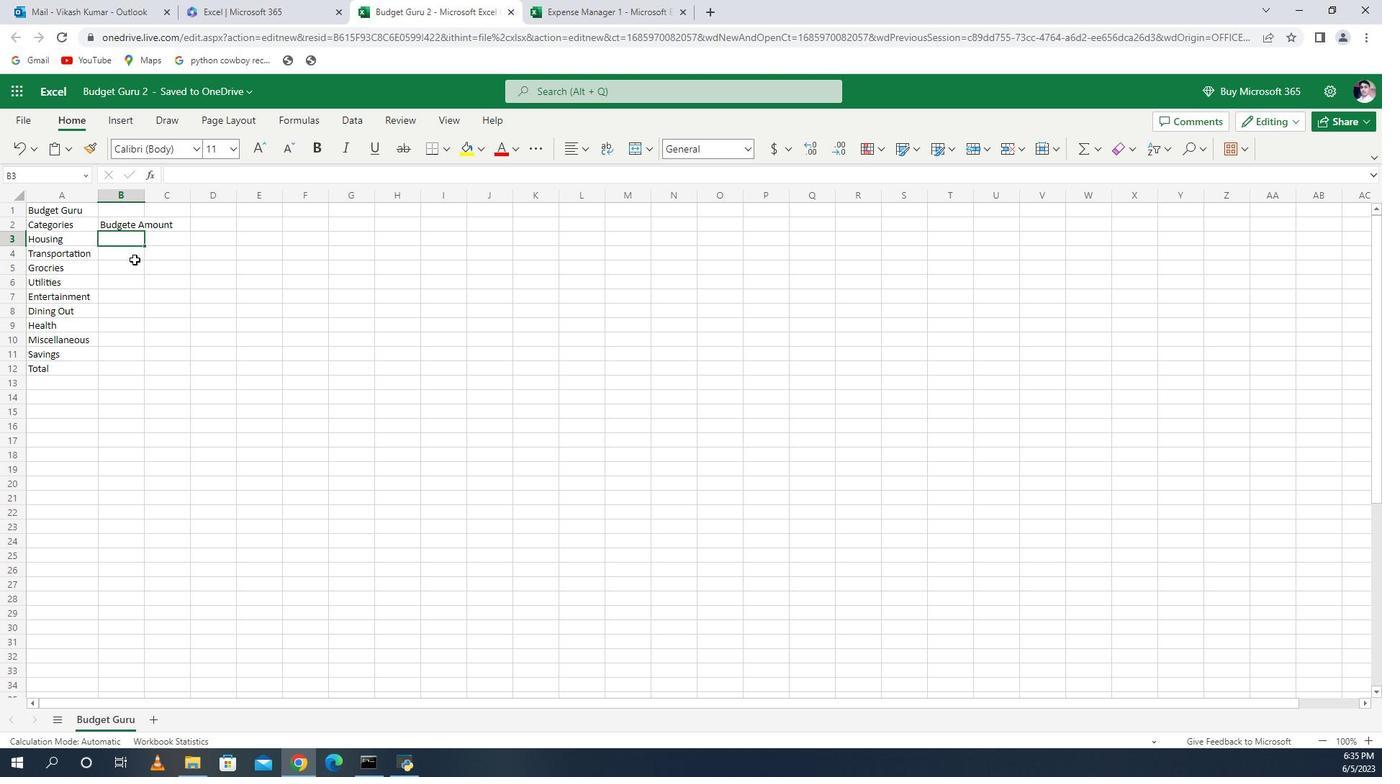 
Action: Mouse moved to (1197, 237)
Screenshot: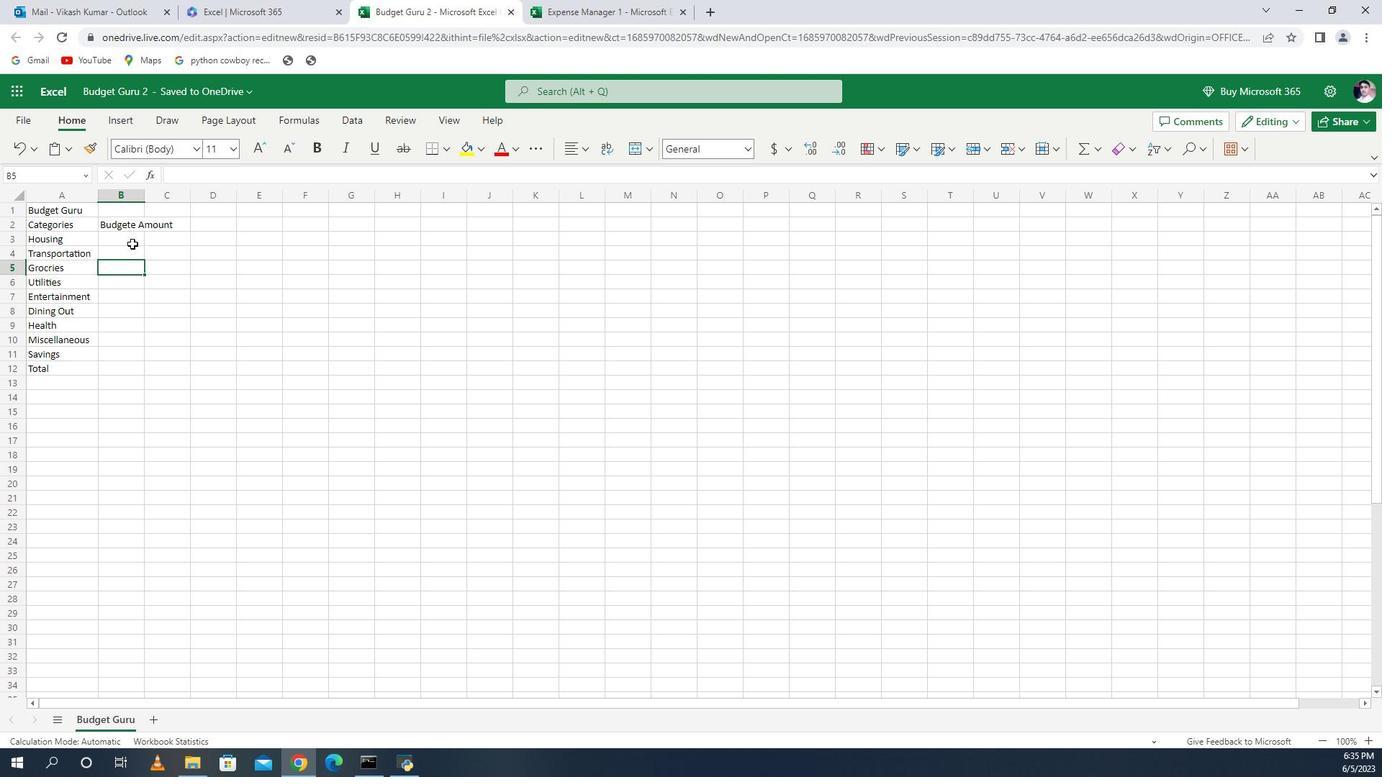 
Action: Mouse pressed left at (1197, 237)
Screenshot: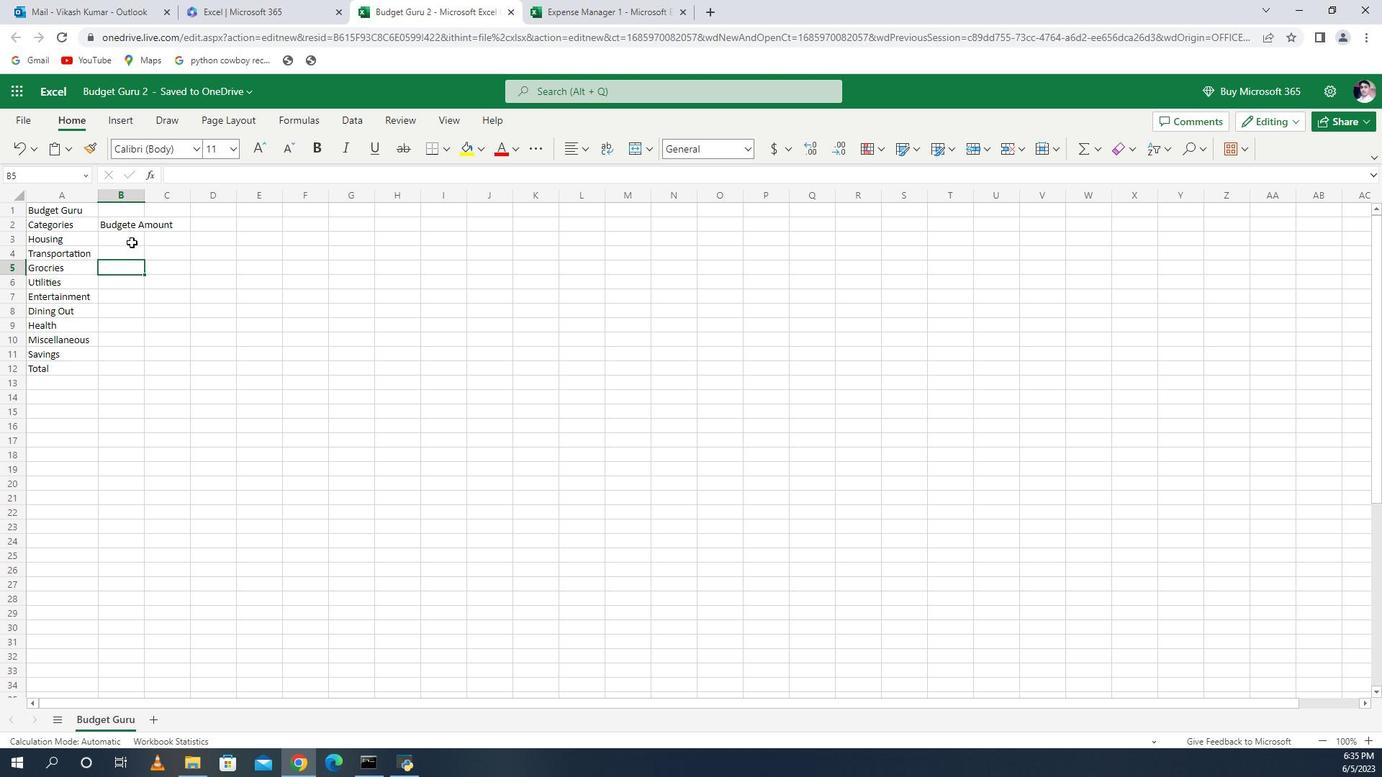 
Action: Key pressed <Key.shift><Key.shift><Key.shift><Key.shift><Key.shift><Key.shift><Key.shift><Key.shift><Key.shift>$1500<Key.enter><Key.shift>$300<Key.enter><Key.shift><Key.shift><Key.shift>$400<Key.enter><Key.shift><Key.shift>$200<Key.enter><Key.shift>$150<Key.enter><Key.shift><Key.shift><Key.shift>$250<Key.enter><Key.shift><Key.shift><Key.shift><Key.shift><Key.shift><Key.shift><Key.shift><Key.shift><Key.shift><Key.shift><Key.shift><Key.shift><Key.shift>$100<Key.enter><Key.shift>$200<Key.enter><Key.shift>$500<Key.enter><Key.shift>$4600<Key.enter>
Screenshot: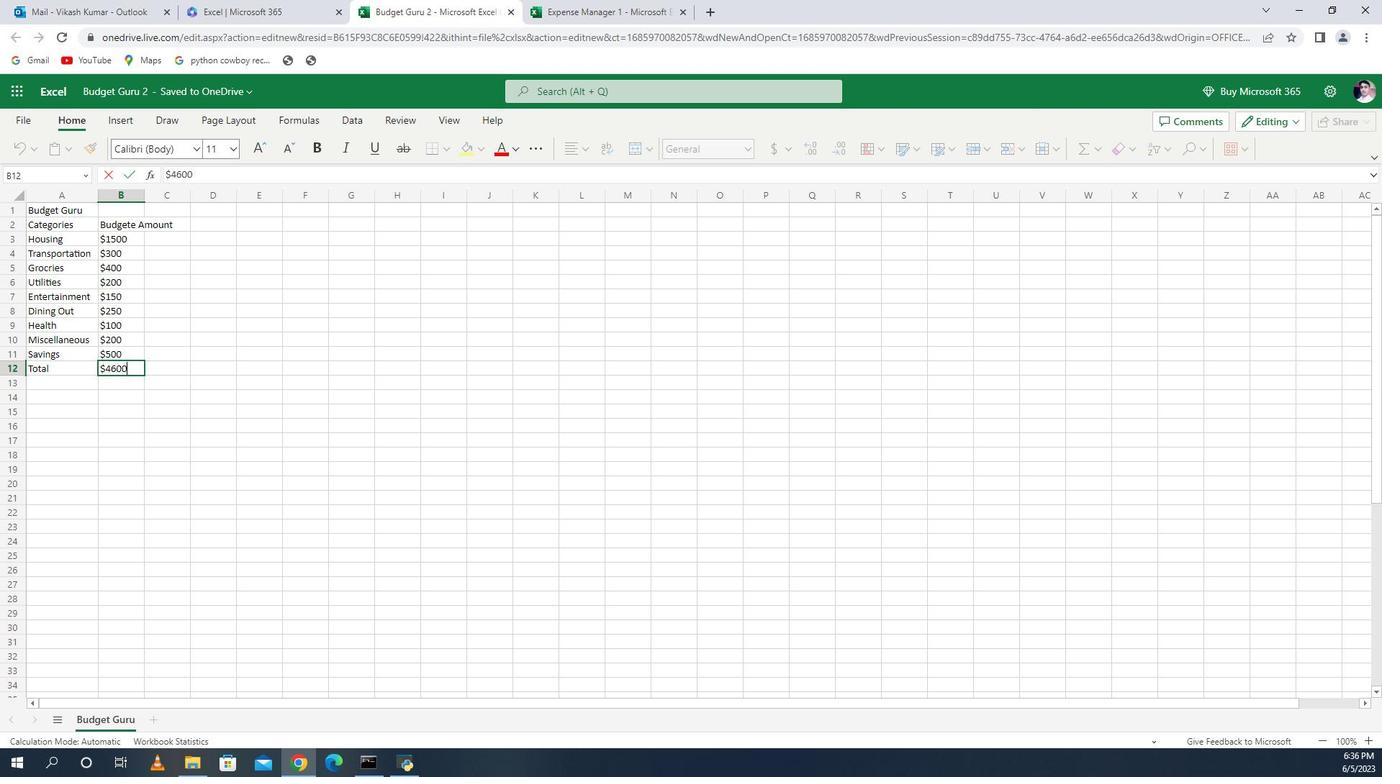 
Action: Mouse moved to (1211, 195)
Screenshot: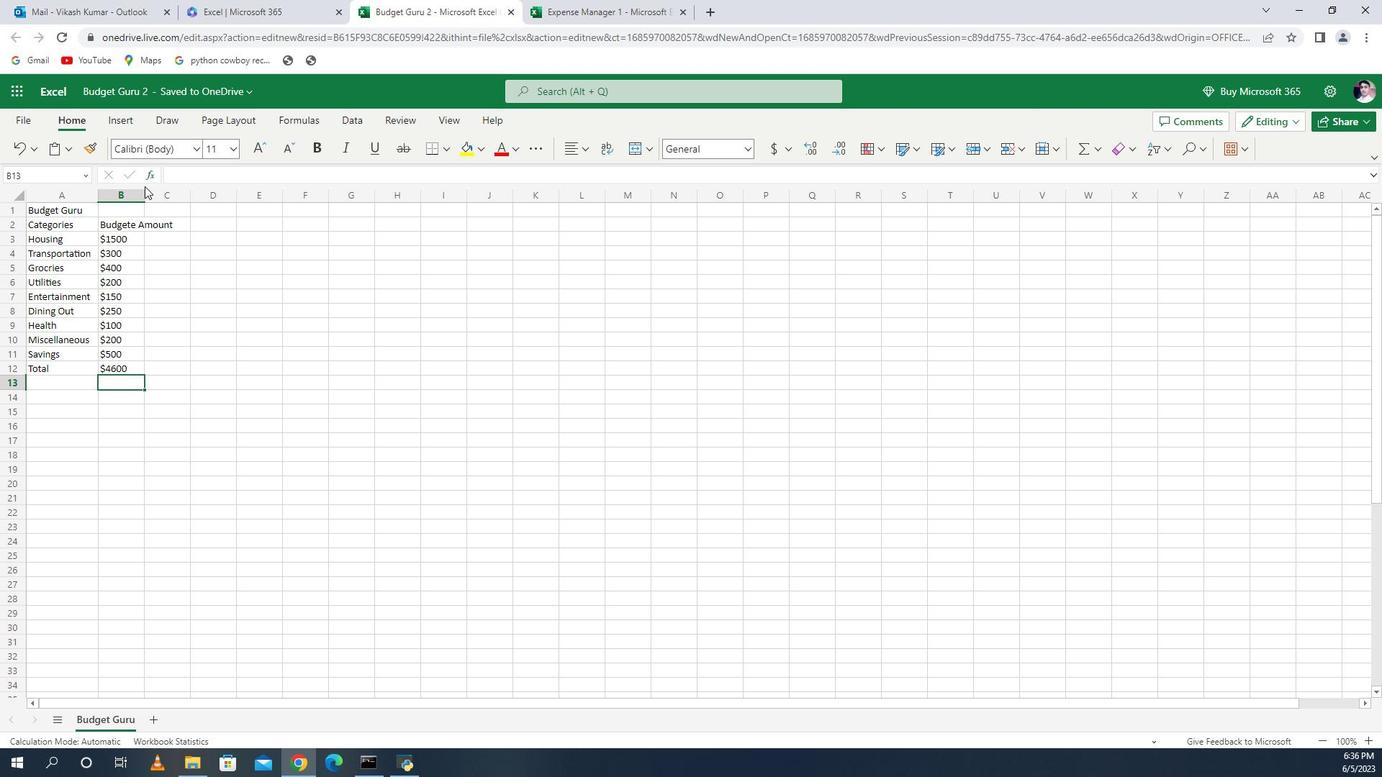 
Action: Mouse pressed left at (1211, 195)
Screenshot: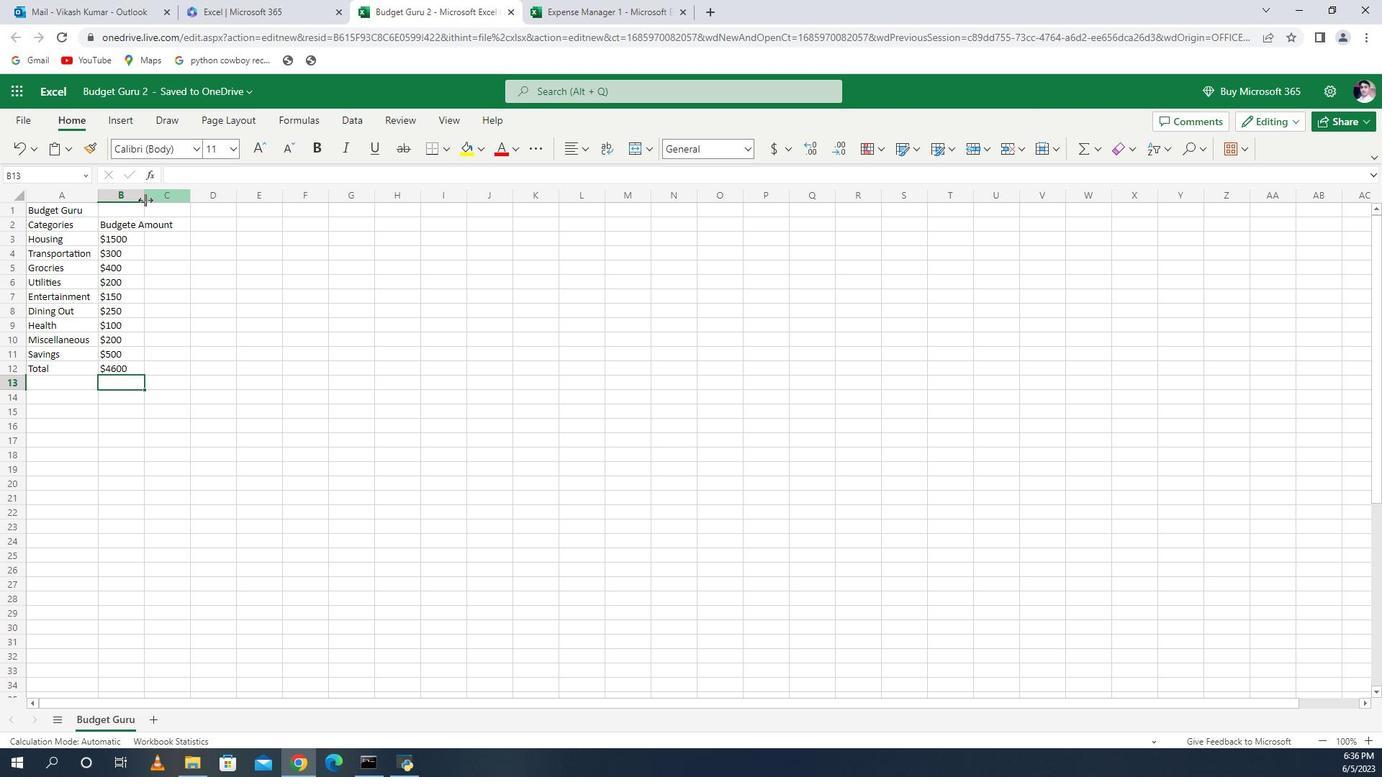 
Action: Mouse pressed left at (1211, 195)
Screenshot: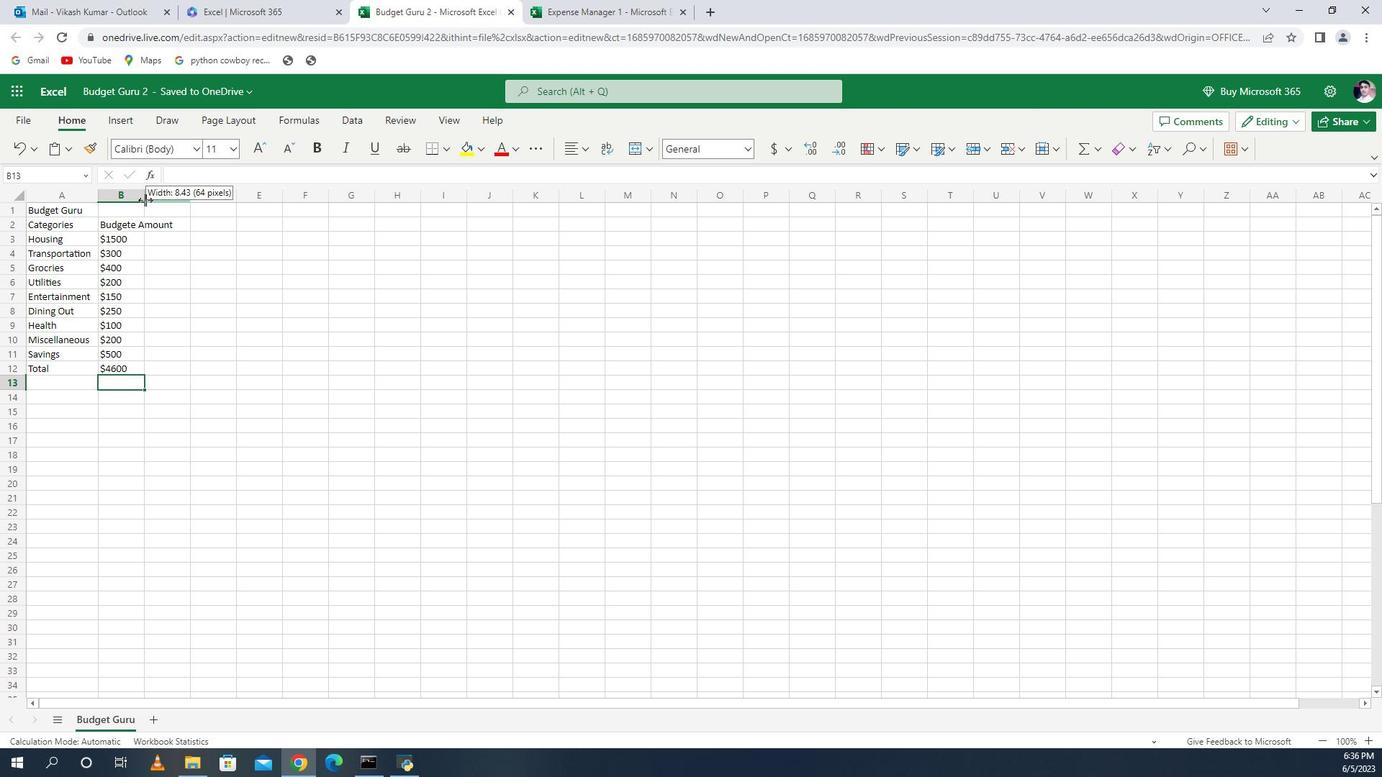 
Action: Mouse moved to (1283, 223)
Screenshot: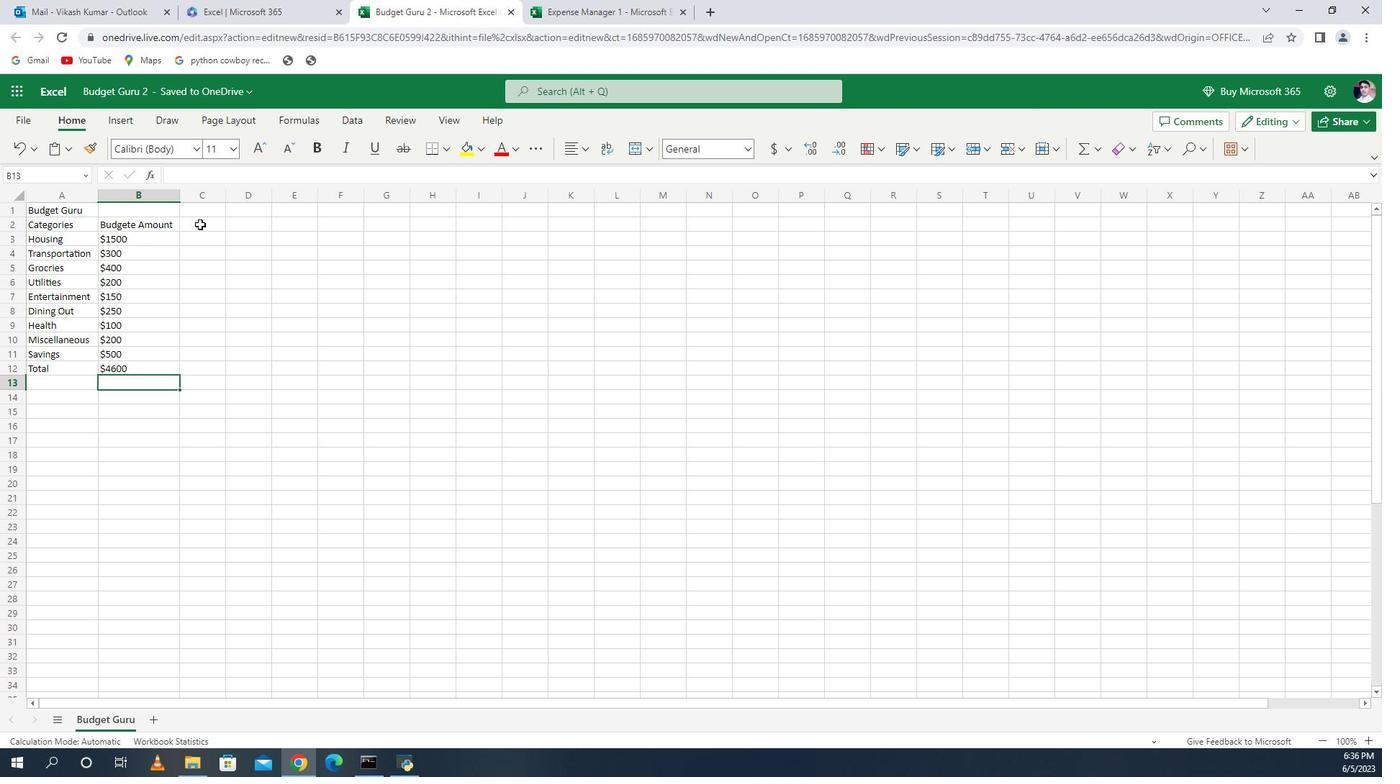 
Action: Mouse pressed left at (1283, 223)
Screenshot: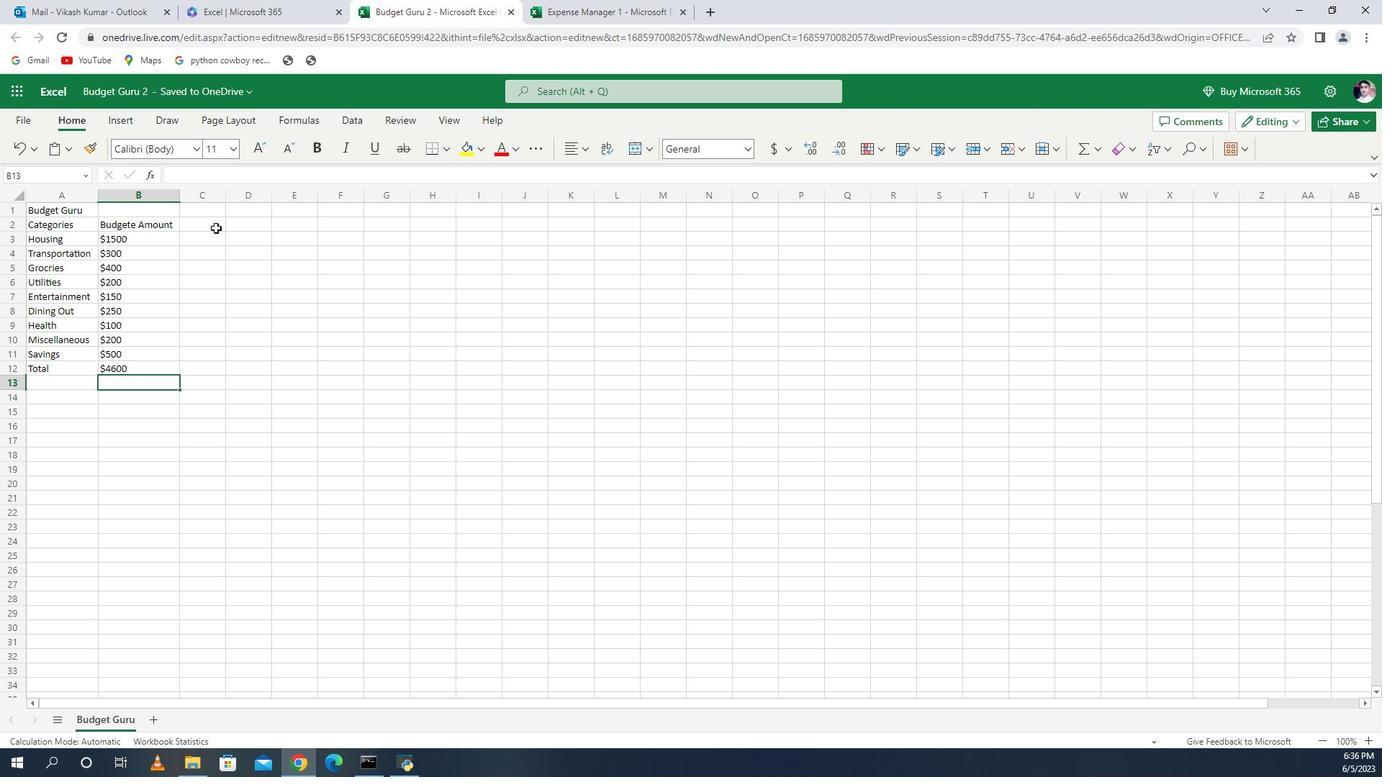 
Action: Key pressed <Key.shift>Actual<Key.space><Key.shift>Aount<Key.backspace><Key.backspace><Key.backspace><Key.backspace>mount<Key.enter><Key.shift>$1400<Key.right><Key.down><Key.left><Key.shift><Key.shift>$280<Key.enter><Key.shift>$420<Key.enter><Key.shift><Key.shift><Key.shift><Key.shift><Key.shift><Key.shift><Key.shift><Key.shift><Key.shift><Key.shift><Key.shift><Key.shift><Key.shift><Key.shift><Key.shift><Key.shift><Key.shift><Key.shift><Key.shift><Key.shift><Key.shift><Key.shift><Key.shift><Key.shift><Key.shift><Key.shift><Key.shift><Key.shift><Key.shift><Key.shift><Key.shift><Key.shift><Key.shift><Key.shift><Key.shift><Key.shift><Key.shift><Key.shift><Key.shift><Key.shift><Key.shift><Key.shift><Key.shift><Key.shift><Key.shift><Key.shift><Key.shift><Key.shift><Key.shift><Key.shift><Key.shift><Key.shift><Key.shift><Key.shift><Key.shift><Key.shift><Key.shift><Key.shift><Key.shift><Key.shift><Key.shift><Key.shift><Key.shift><Key.shift><Key.shift><Key.shift><Key.shift><Key.shift><Key.shift><Key.shift><Key.shift><Key.shift><Key.shift><Key.shift><Key.shift><Key.shift><Key.shift><Key.shift><Key.shift><Key.shift><Key.shift><Key.shift><Key.shift><Key.shift><Key.shift><Key.shift><Key.shift><Key.shift><Key.shift><Key.shift><Key.shift><Key.shift><Key.shift><Key.shift><Key.shift><Key.shift>$180<Key.enter><Key.shift>$170<Key.enter><Key.shift>$230<Key.enter><Key.shift>$120<Key.enter><Key.shift>$180<Key.enter><Key.shift>$180<Key.enter><Key.shift><Key.shift><Key.shift><Key.shift><Key.shift><Key.shift><Key.shift><Key.shift><Key.shift><Key.shift><Key.shift><Key.shift><Key.shift><Key.shift><Key.shift>$520<Key.enter><Key.up><Key.up><Key.up><Key.up><Key.up><Key.up><Key.up><Key.up><Key.up><Key.up><Key.down><Key.down><Key.down><Key.down><Key.down><Key.down><Key.down><Key.down><Key.shift>$520<Key.enter>4500<Key.enter><Key.up><Key.shift><Key.shift><Key.shift><Key.shift><Key.shift><Key.shift><Key.shift><Key.shift><Key.shift><Key.shift><Key.shift><Key.shift><Key.shift><Key.shift><Key.shift><Key.shift><Key.shift><Key.shift><Key.shift><Key.shift><Key.shift><Key.shift><Key.shift><Key.shift>$4500<Key.enter>
Screenshot: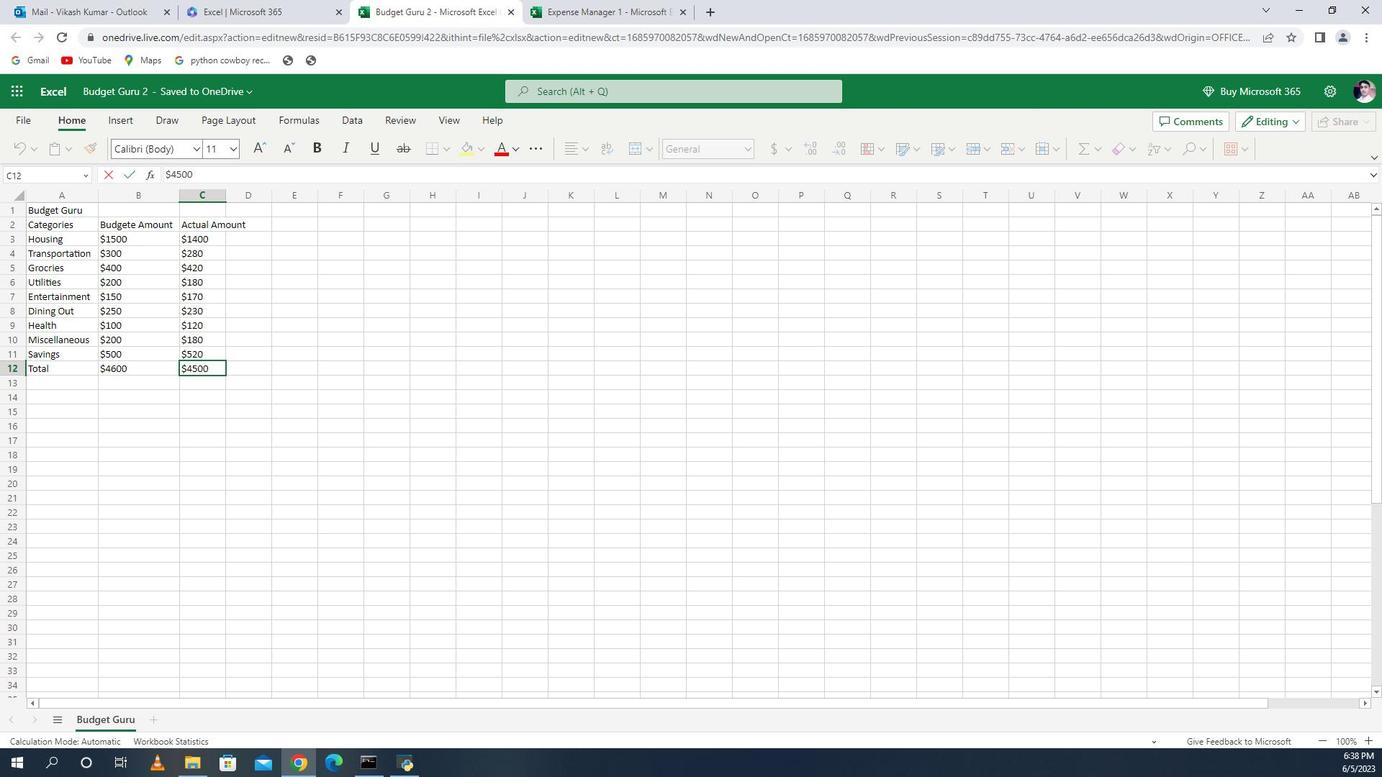 
Action: Mouse moved to (1292, 194)
Screenshot: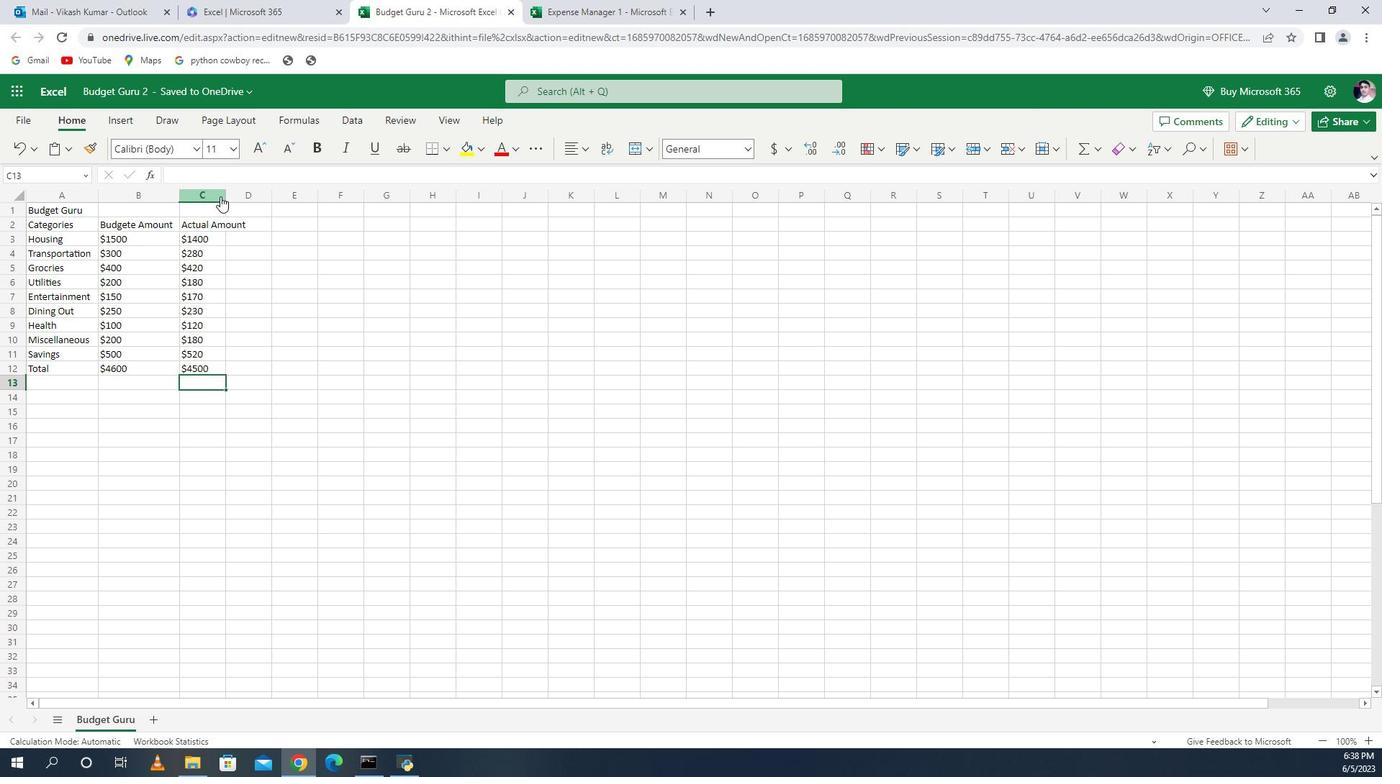 
Action: Mouse pressed left at (1292, 194)
Screenshot: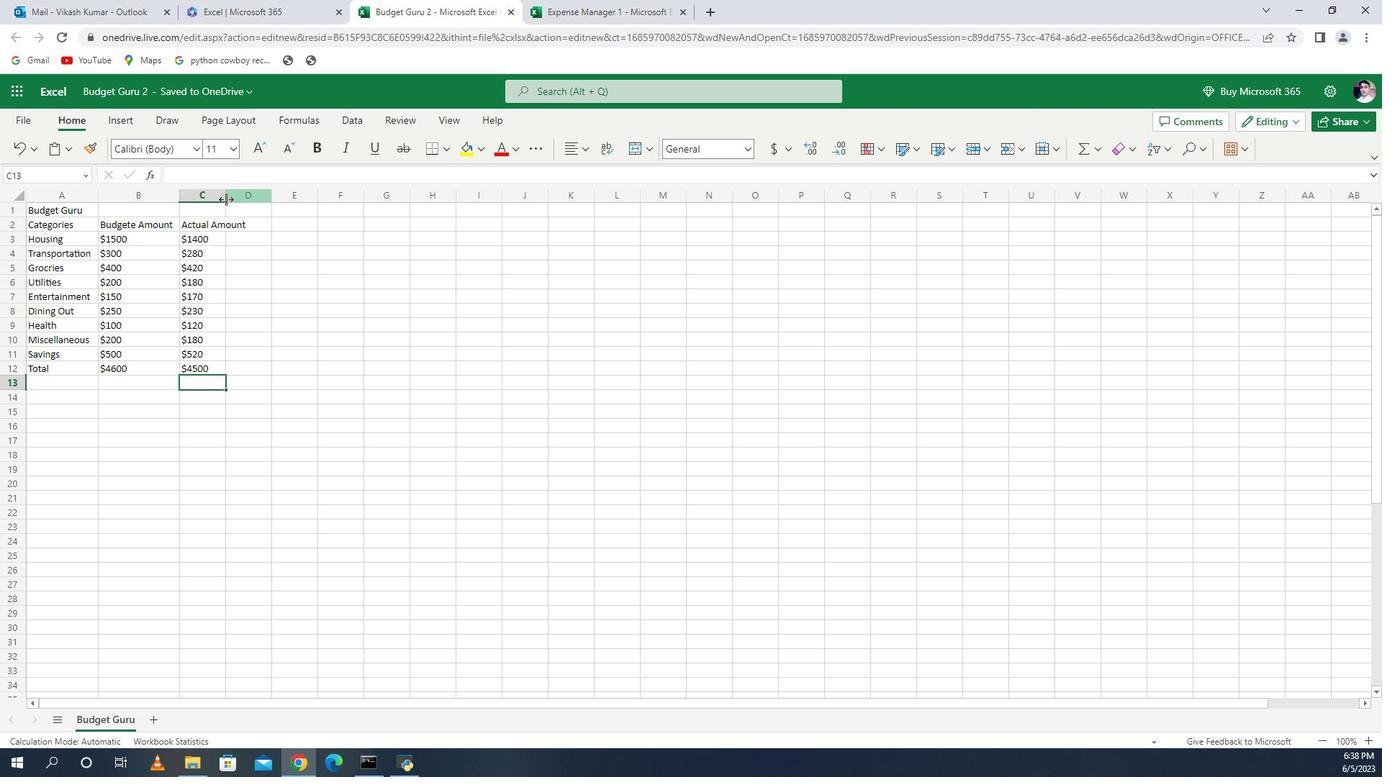 
Action: Mouse pressed left at (1292, 194)
Screenshot: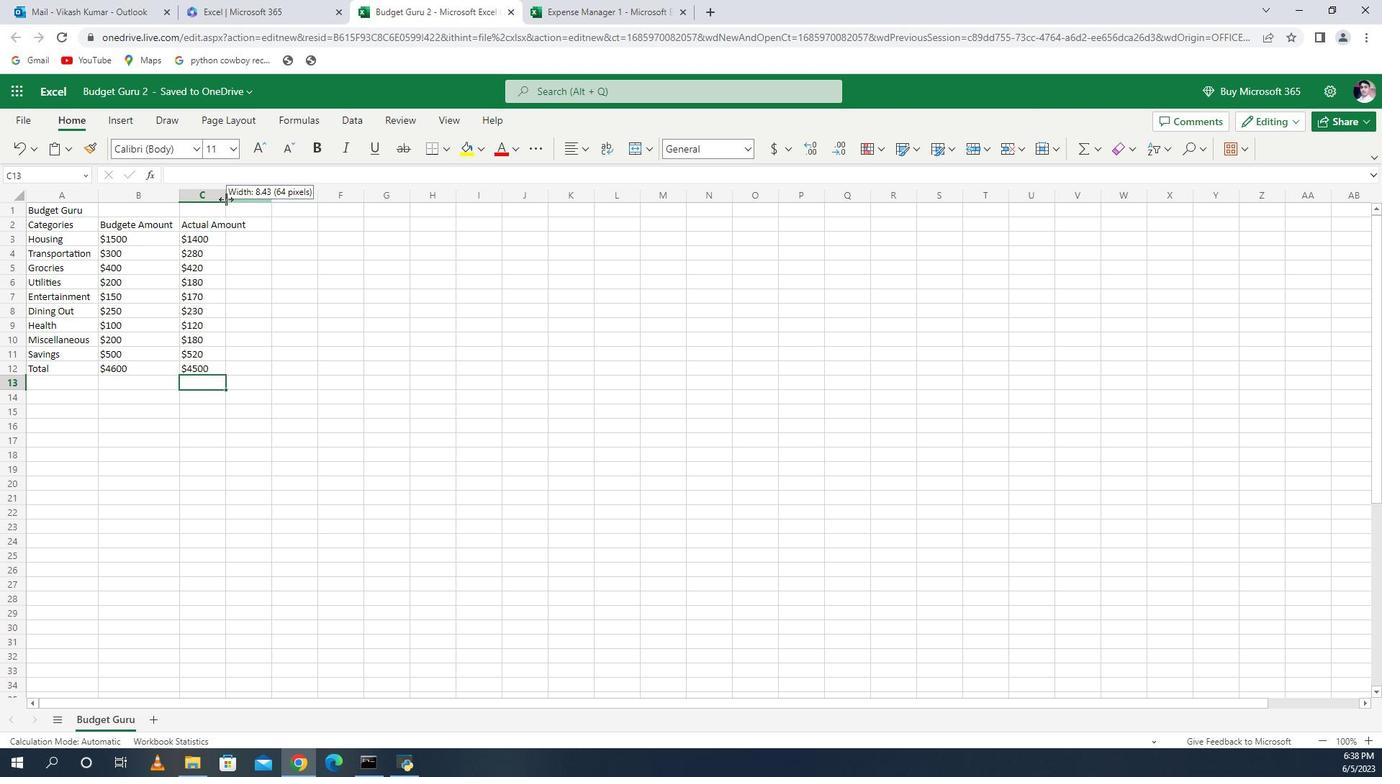 
Action: Mouse moved to (1337, 215)
Screenshot: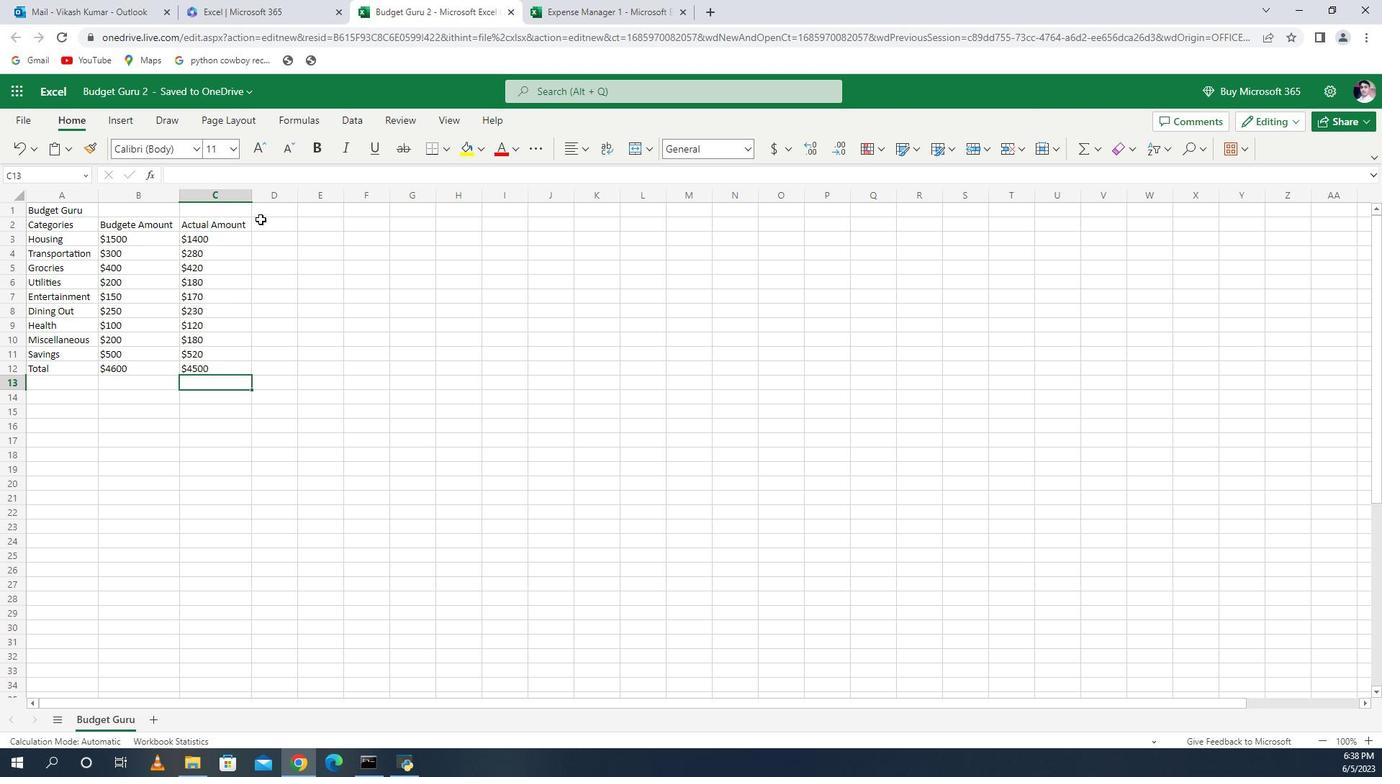 
Action: Mouse pressed left at (1337, 215)
Screenshot: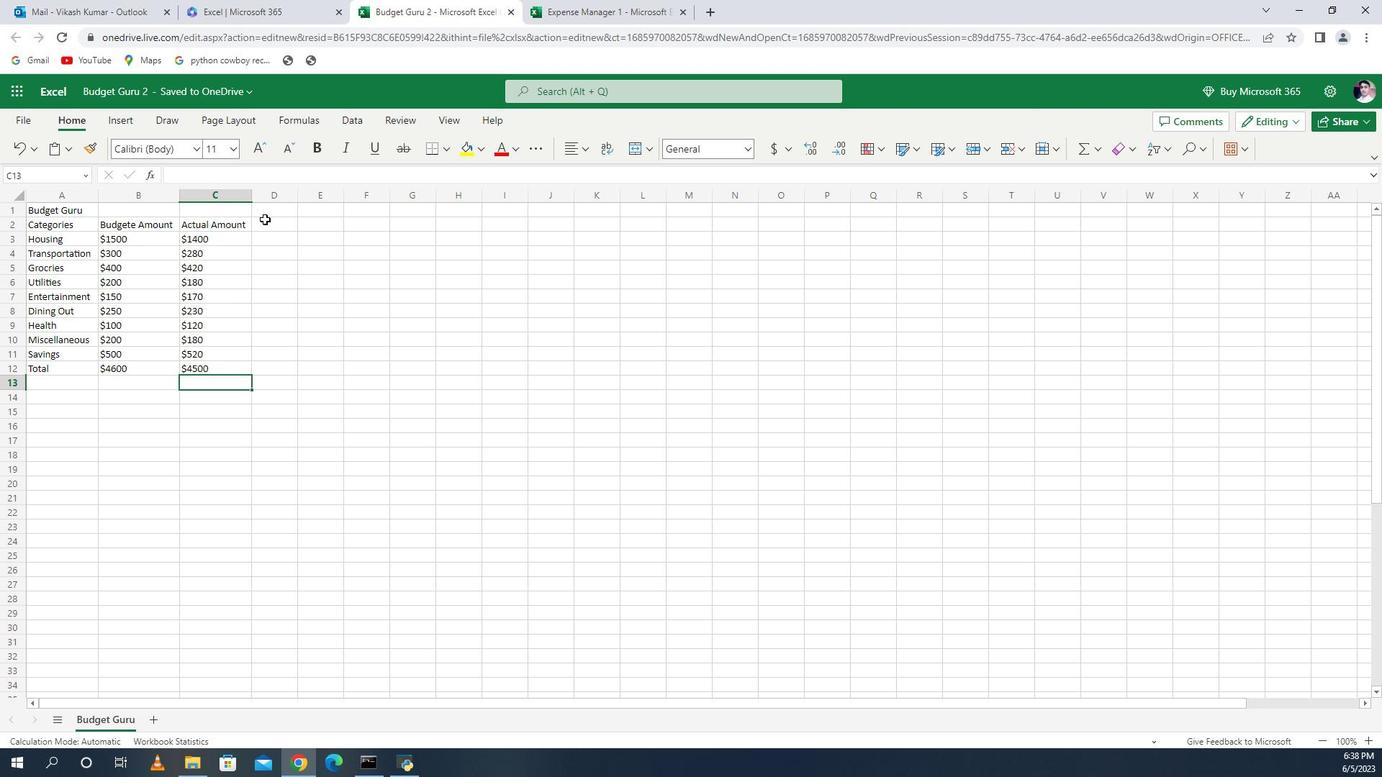 
Action: Mouse moved to (1338, 220)
Screenshot: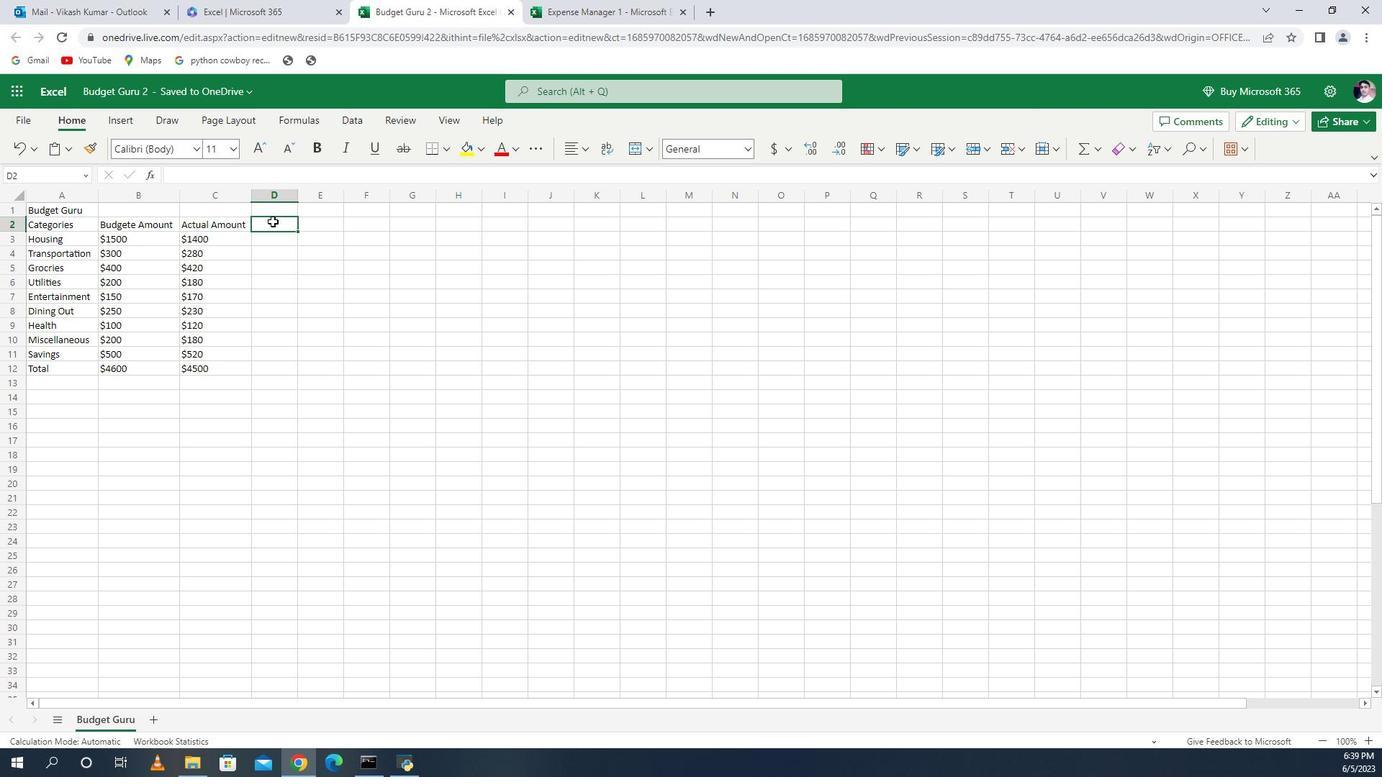 
Action: Key pressed <Key.shift>Difference<Key.enter>-<Key.shift><Key.shift><Key.shift><Key.shift><Key.shift><Key.shift><Key.shift>$100<Key.enter><Key.shift><Key.shift><Key.shift><Key.shift><Key.shift><Key.shift><Key.shift><Key.shift><Key.shift><Key.shift><Key.shift><Key.shift><Key.shift><Key.shift><Key.shift><Key.shift><Key.shift><Key.shift><Key.shift><Key.shift><Key.shift><Key.shift><Key.shift><Key.shift><Key.shift><Key.shift><Key.shift><Key.shift><Key.shift><Key.shift><Key.shift><Key.shift><Key.shift>$-20<Key.enter><Key.up><Key.delete>-<Key.shift>$20<Key.enter>+<Key.shift>$20<Key.enter>-<Key.shift>$20<Key.enter>+<Key.shift><Key.shift><Key.shift><Key.shift><Key.shift><Key.shift>$20<Key.enter>-<Key.shift>$20<Key.enter>+<Key.shift>$20<Key.enter>-<Key.shift><Key.shift><Key.shift>$20<Key.enter>
Screenshot: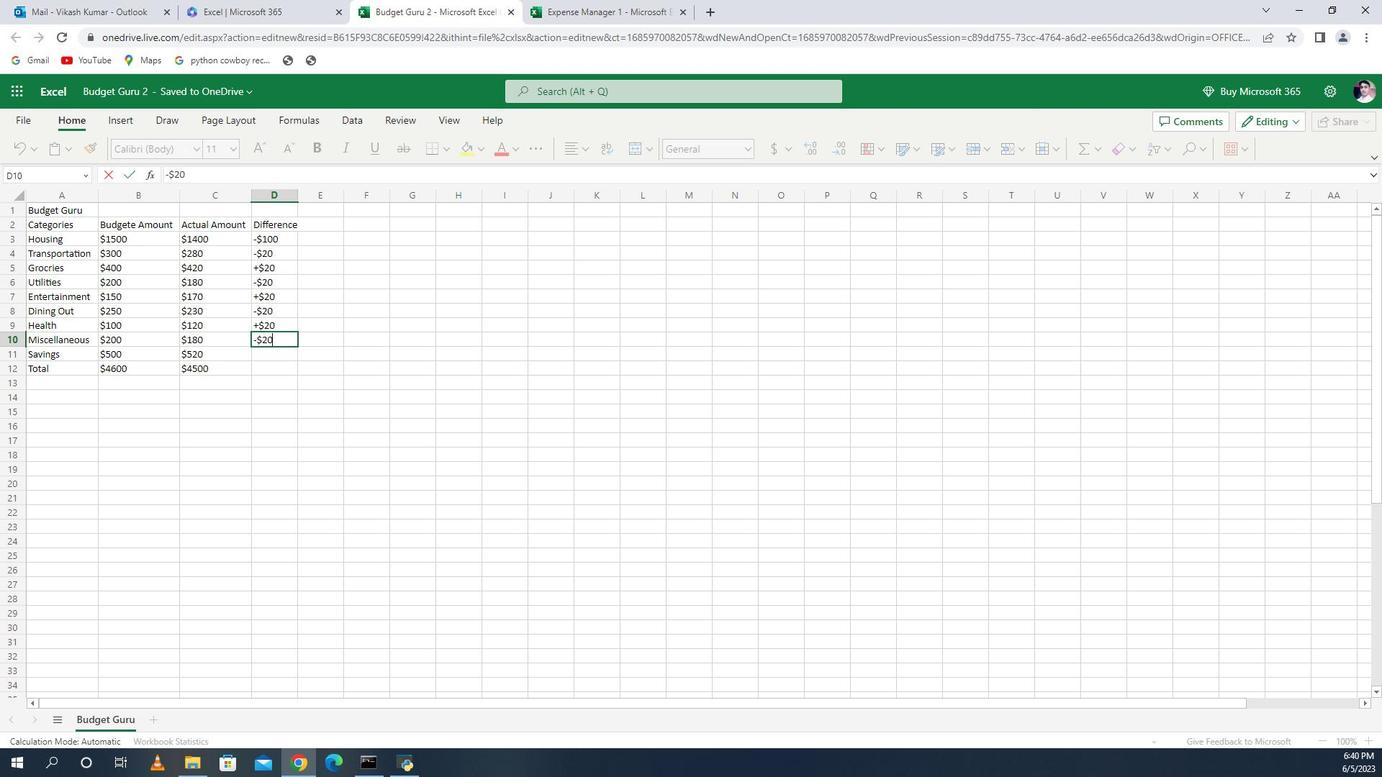 
Action: Mouse moved to (1338, 221)
Screenshot: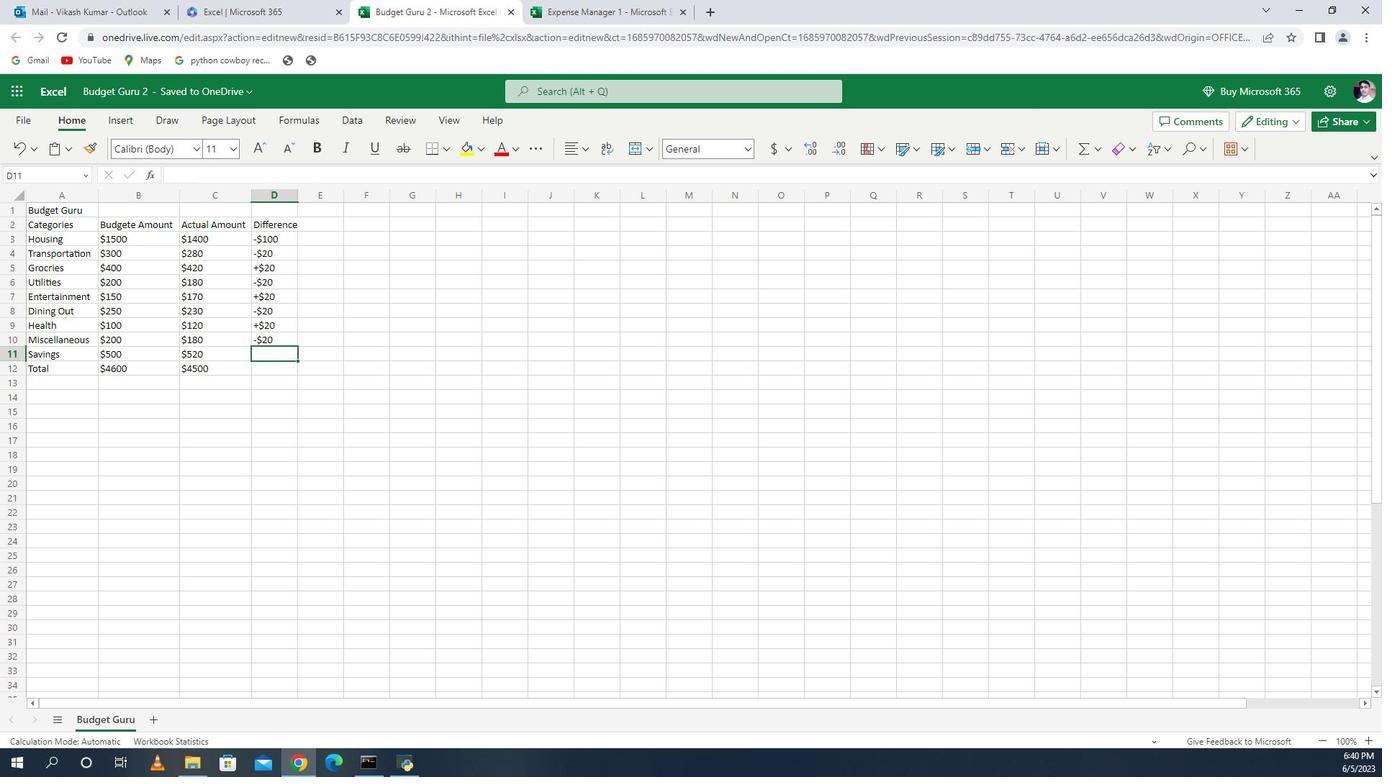 
Action: Key pressed +
Screenshot: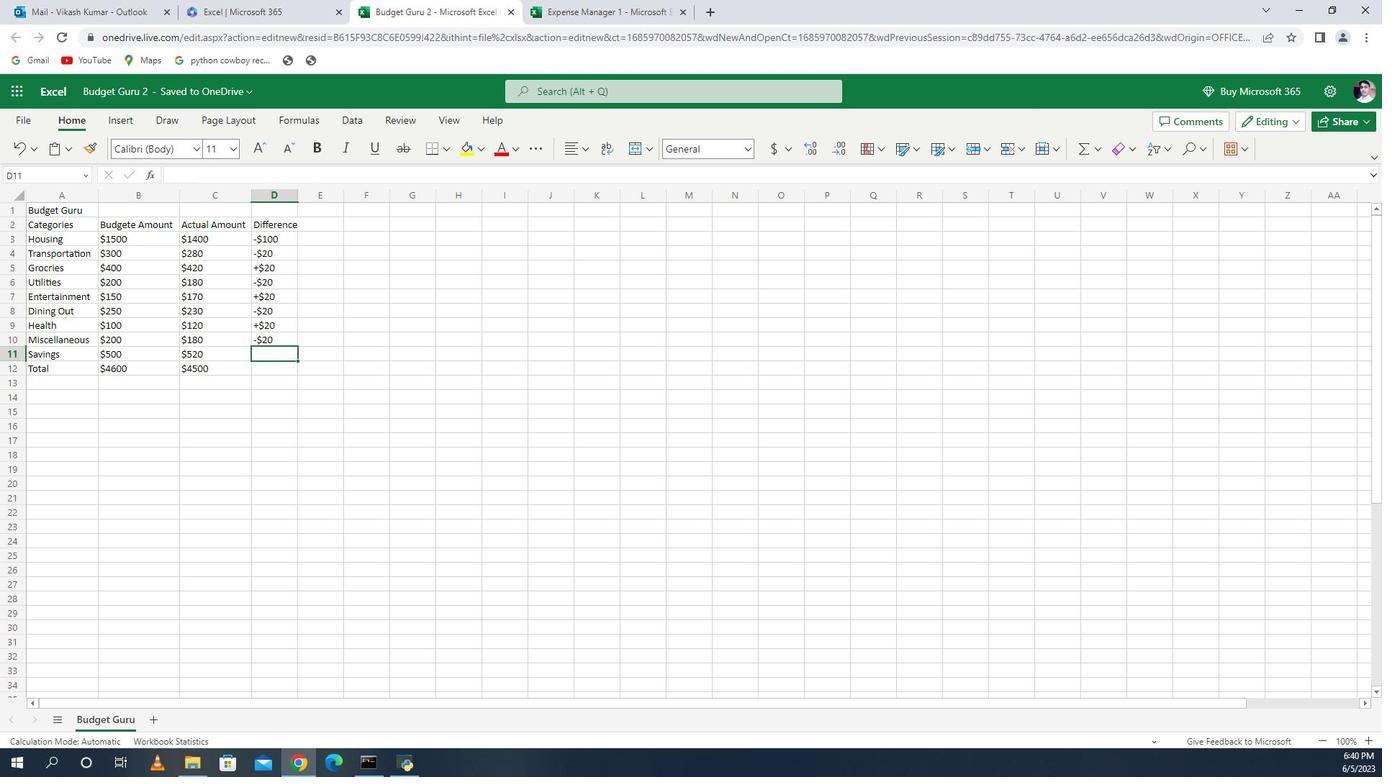 
Action: Mouse moved to (1371, 245)
Screenshot: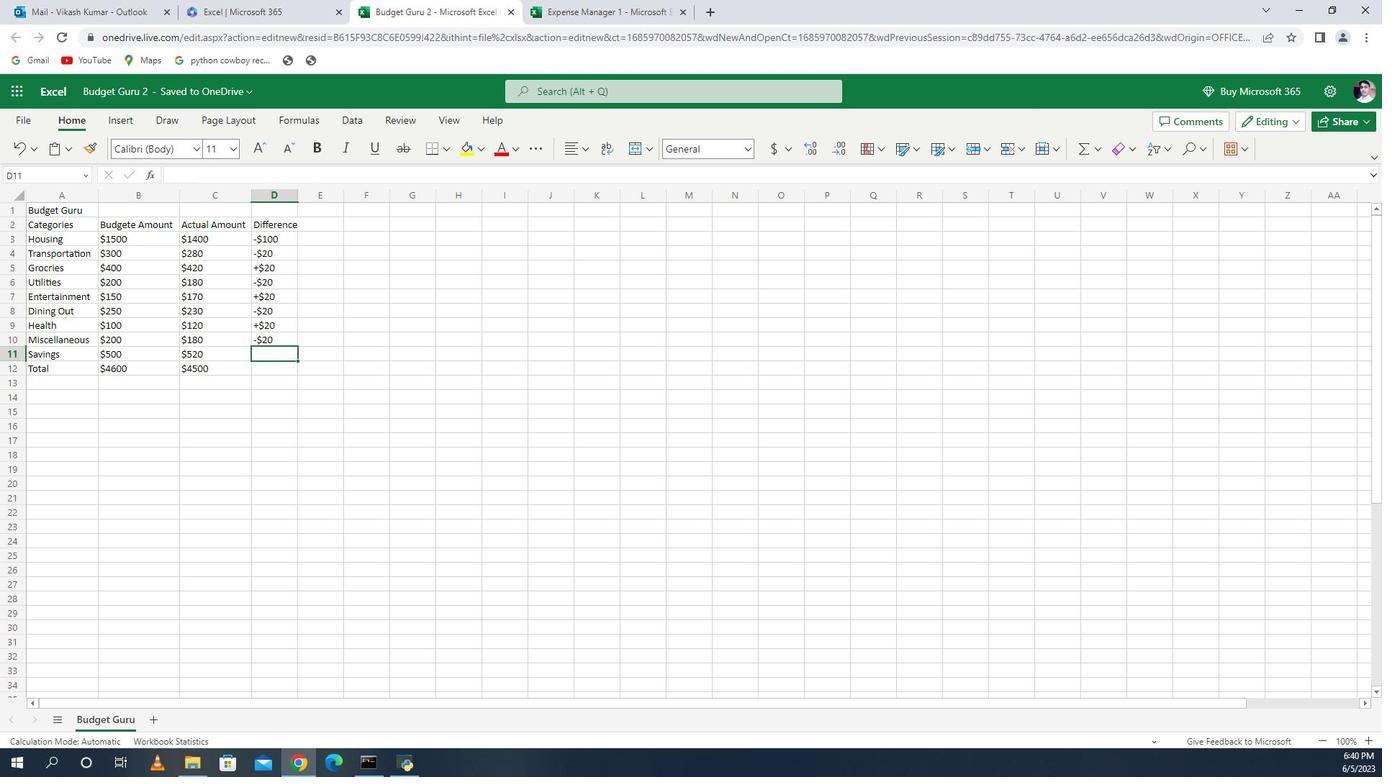 
Action: Key pressed <Key.shift>$20<Key.enter>-<Key.shift>$100<Key.enter><Key.right>
Screenshot: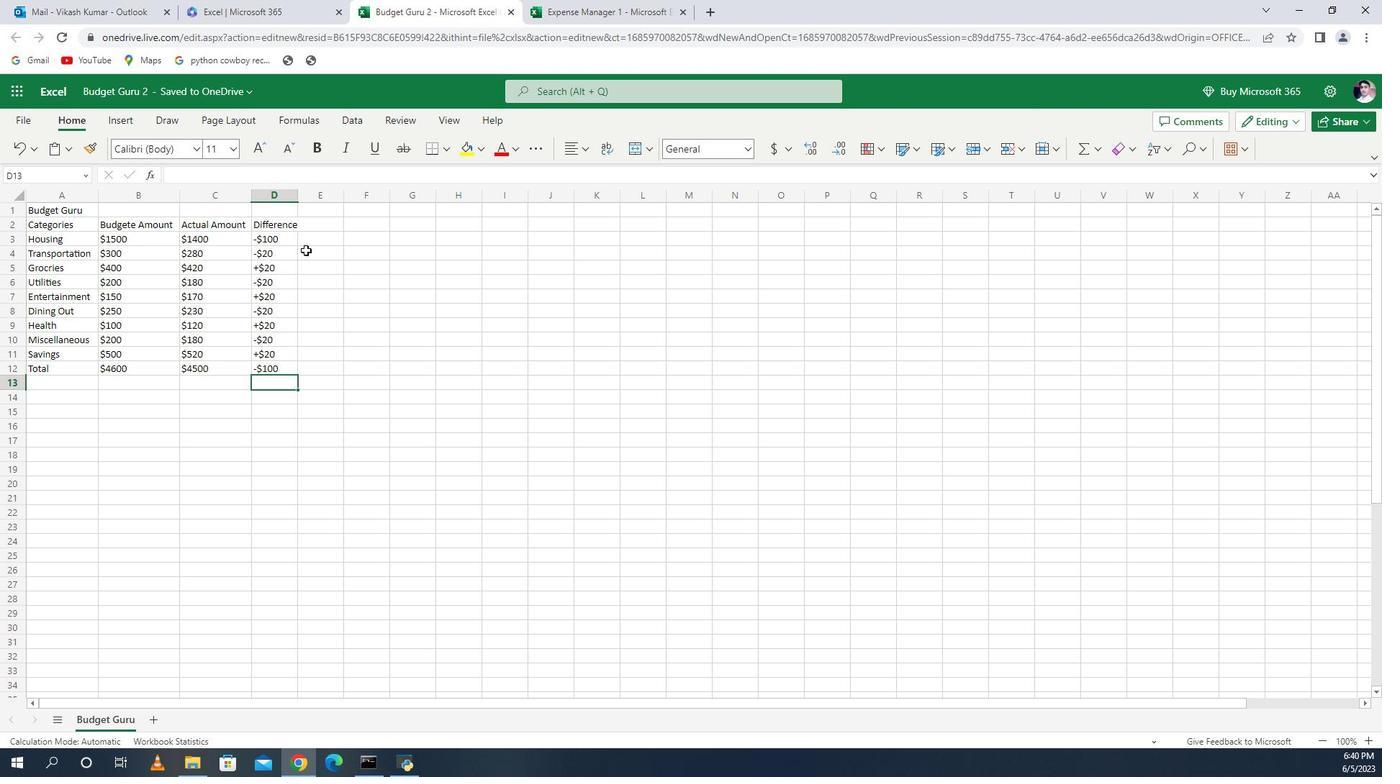 
Action: Mouse moved to (1364, 189)
Screenshot: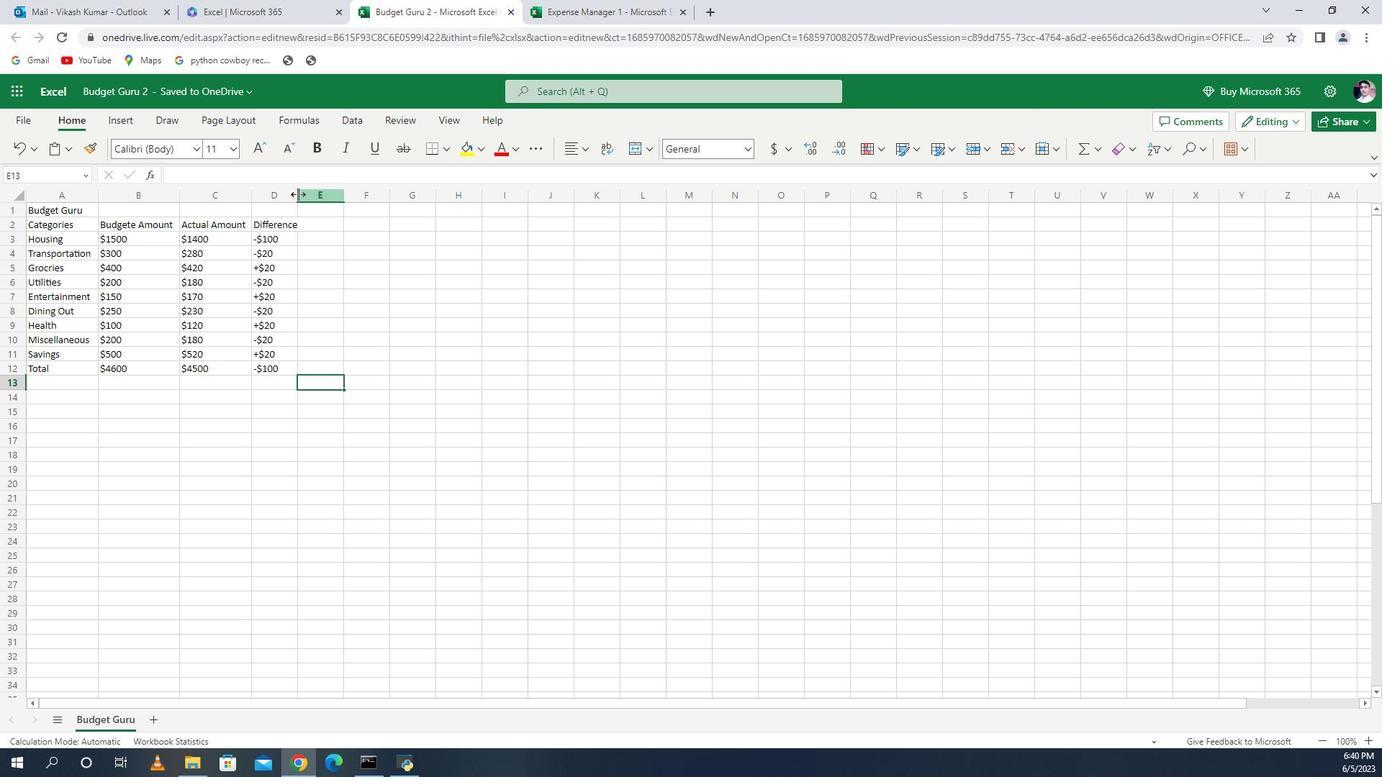 
Action: Mouse pressed left at (1364, 189)
Screenshot: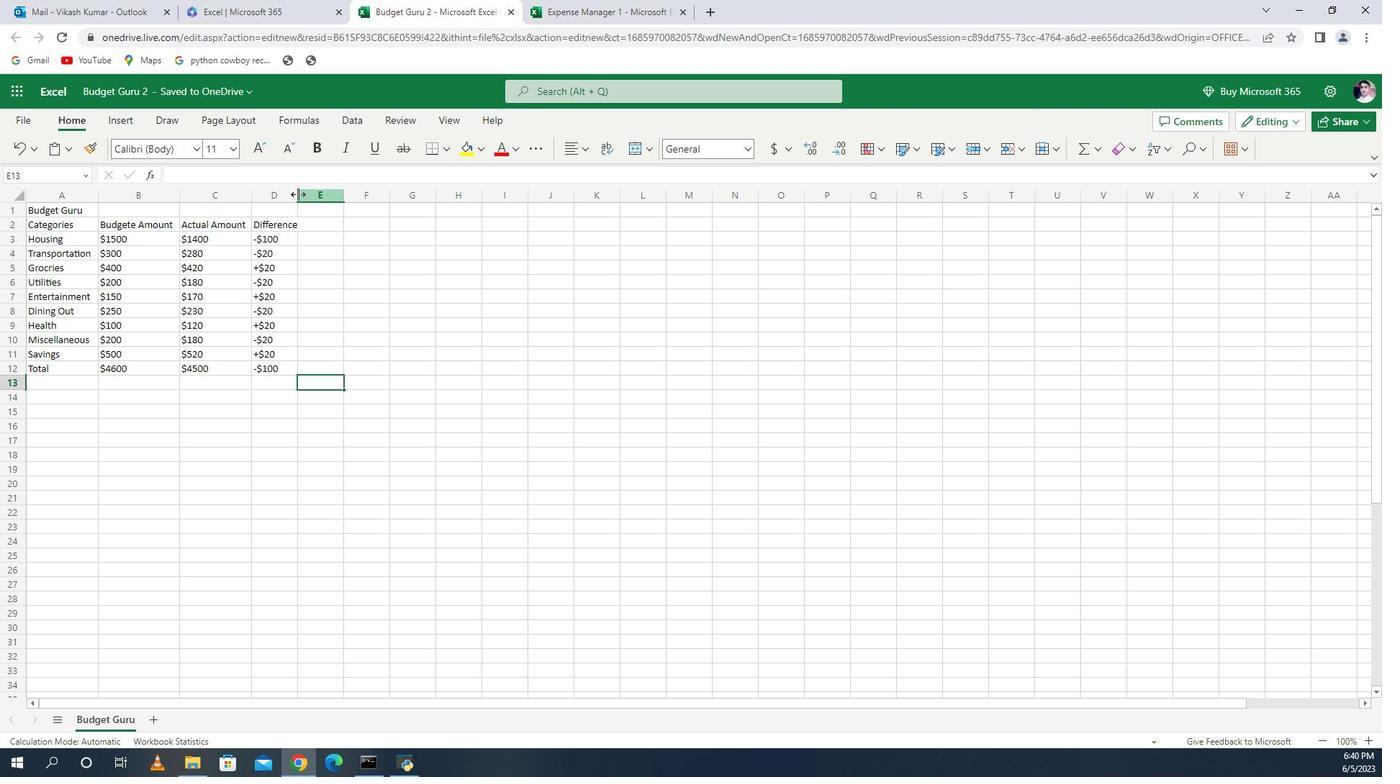 
Action: Mouse pressed left at (1364, 189)
Screenshot: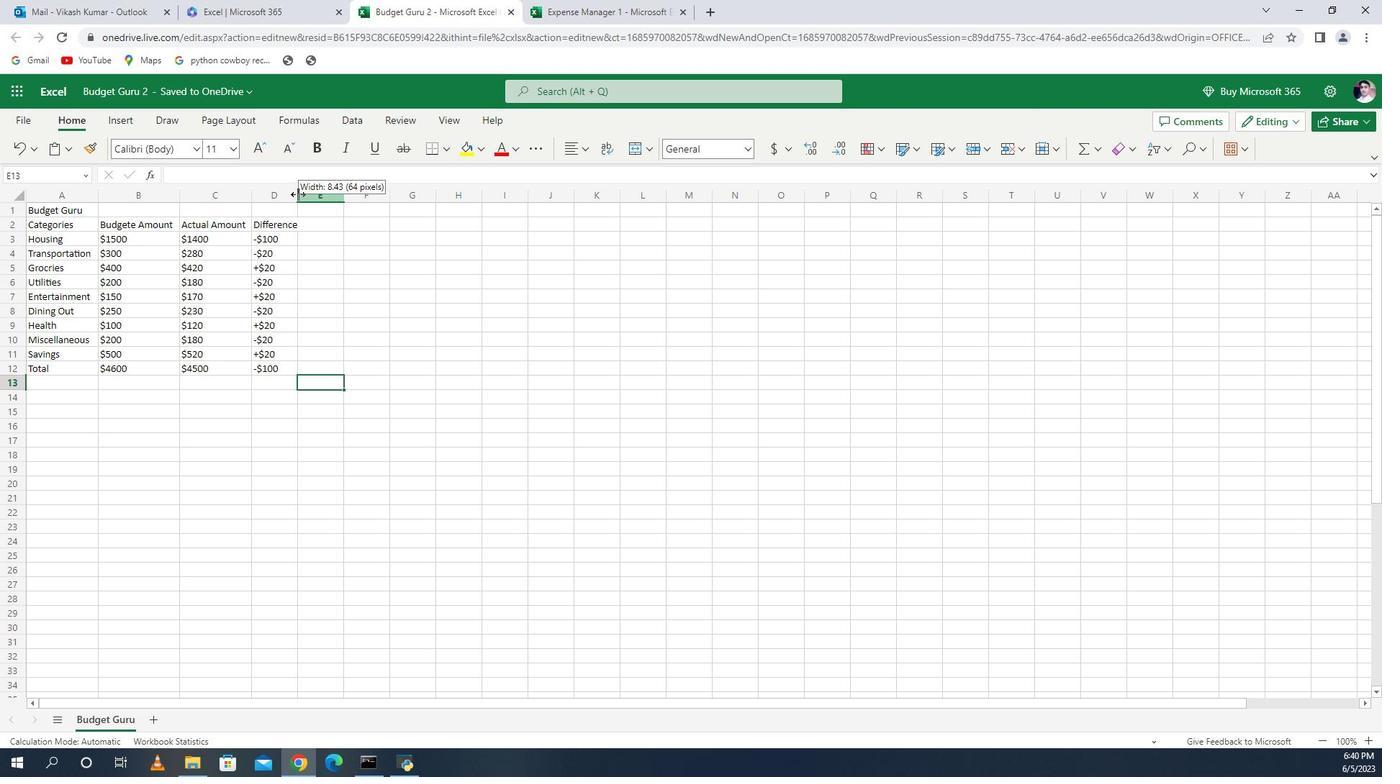 
Action: Mouse moved to (1350, 411)
Screenshot: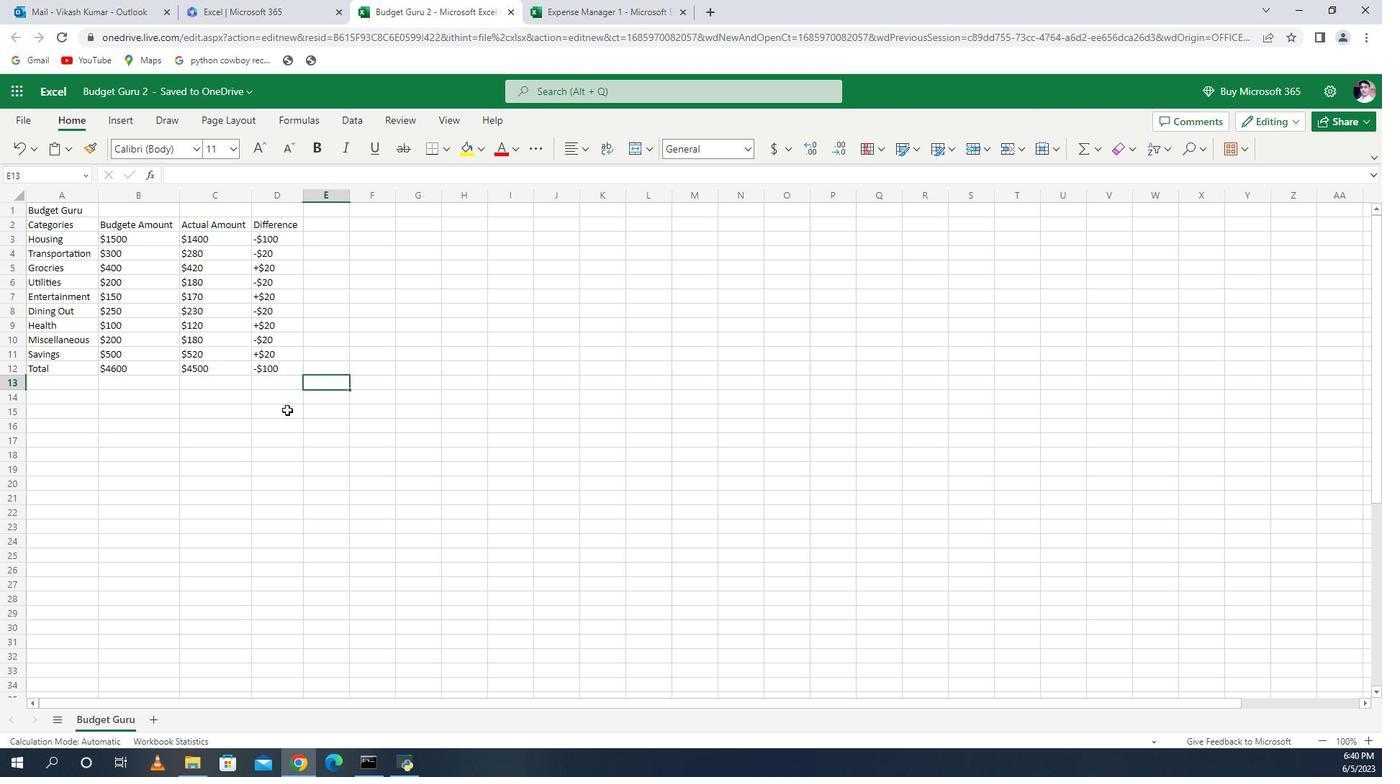 
Action: Mouse pressed left at (1350, 411)
Screenshot: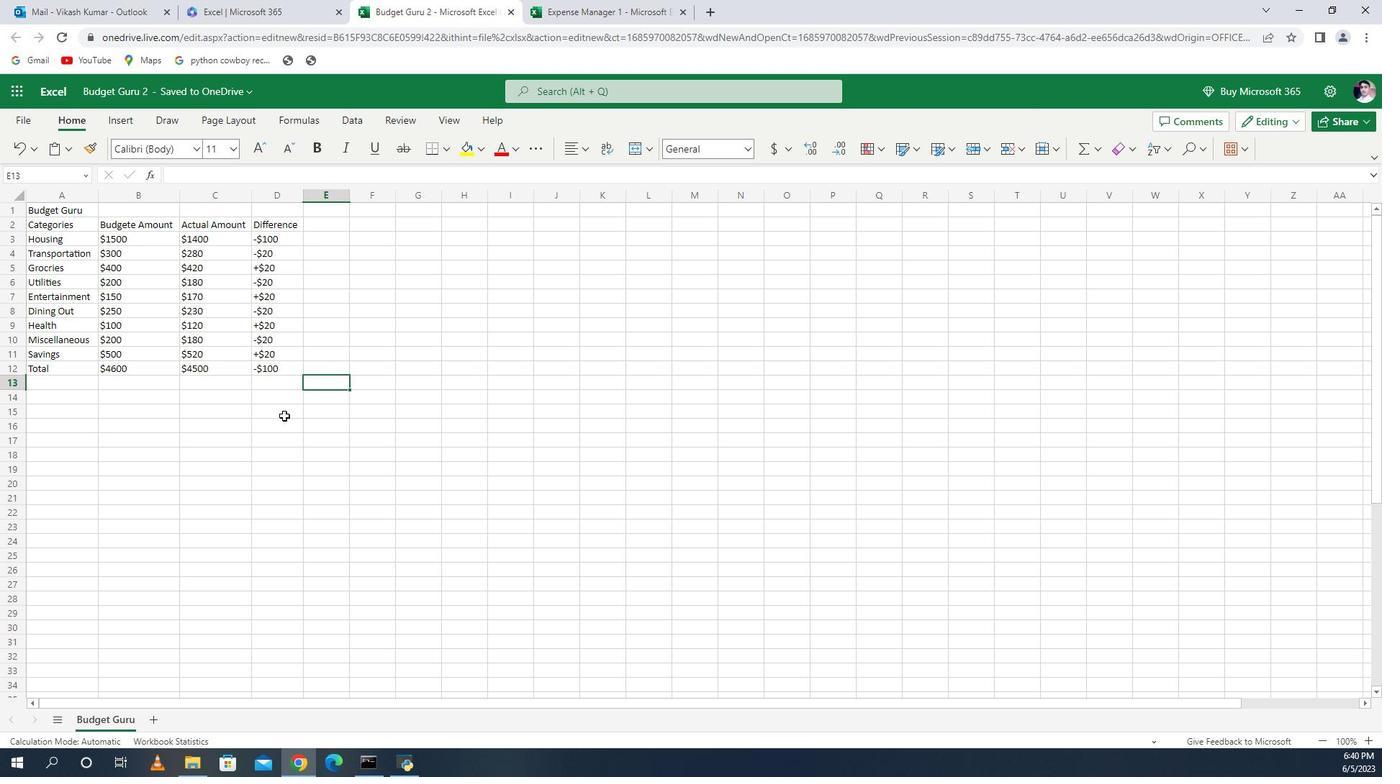 
